 Task: Search one way flight ticket for 1 adult, 1 child, 1 infant in seat in premium economy from Manhattan: Manhattan Regional Airport to Evansville: Evansville Regional Airport on 5-3-2023. Choice of flights is United. Number of bags: 1 checked bag. Price is upto 96000. Outbound departure time preference is 20:00.
Action: Mouse moved to (291, 243)
Screenshot: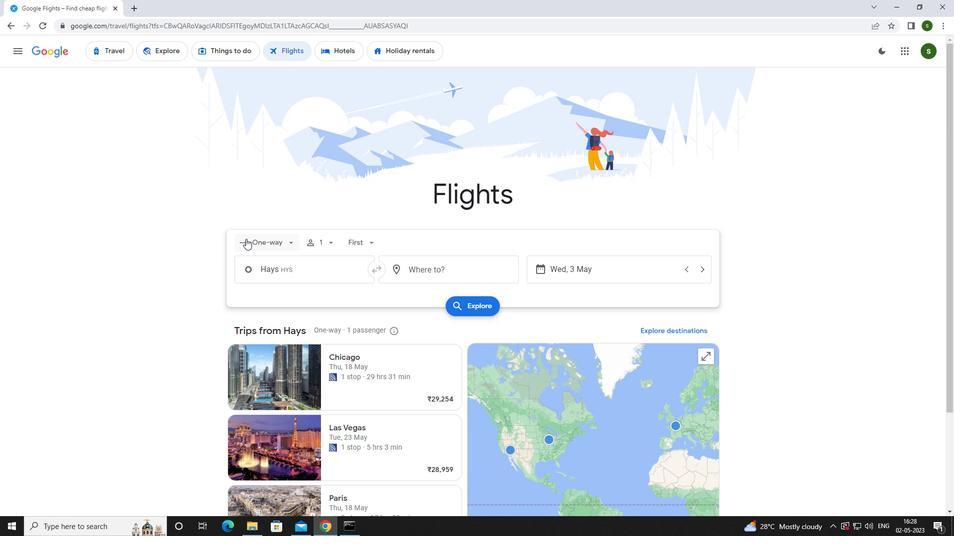 
Action: Mouse pressed left at (291, 243)
Screenshot: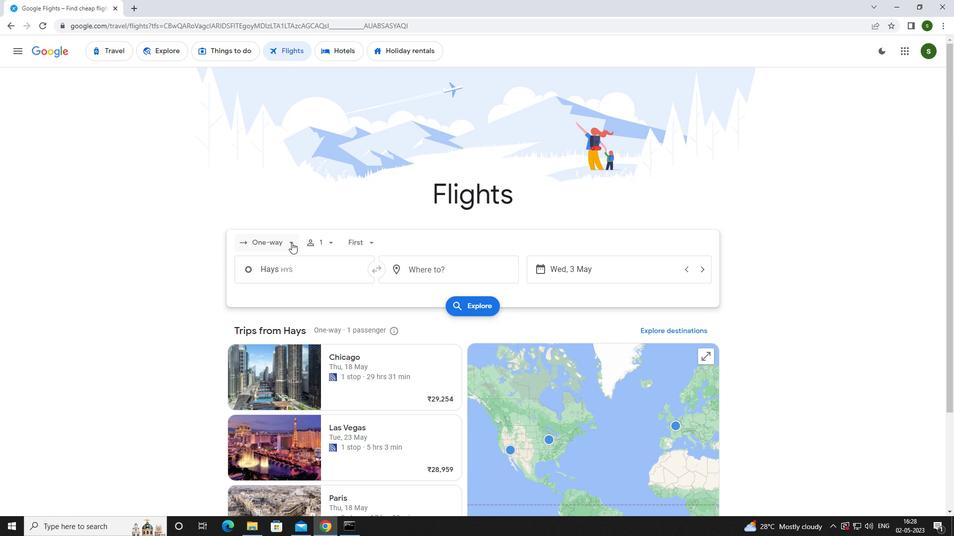 
Action: Mouse moved to (290, 288)
Screenshot: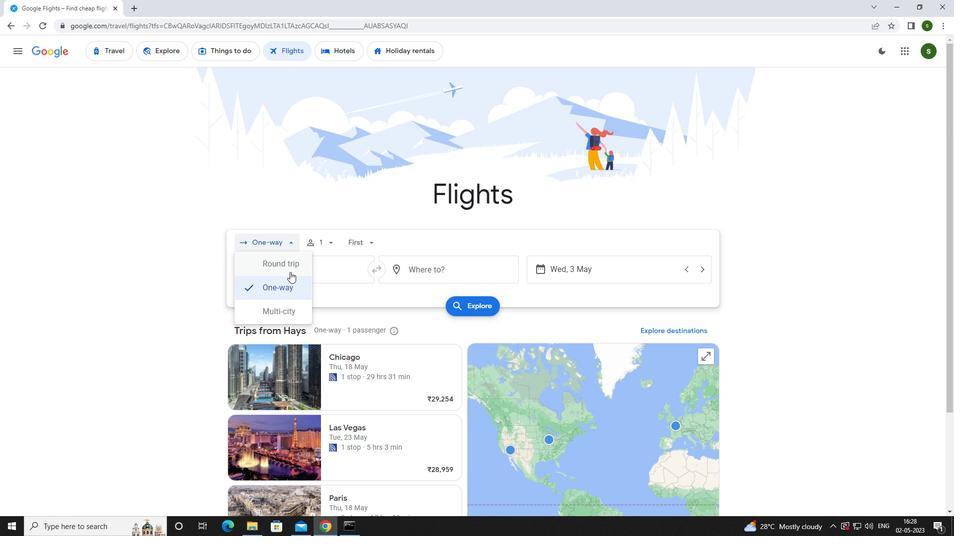 
Action: Mouse pressed left at (290, 288)
Screenshot: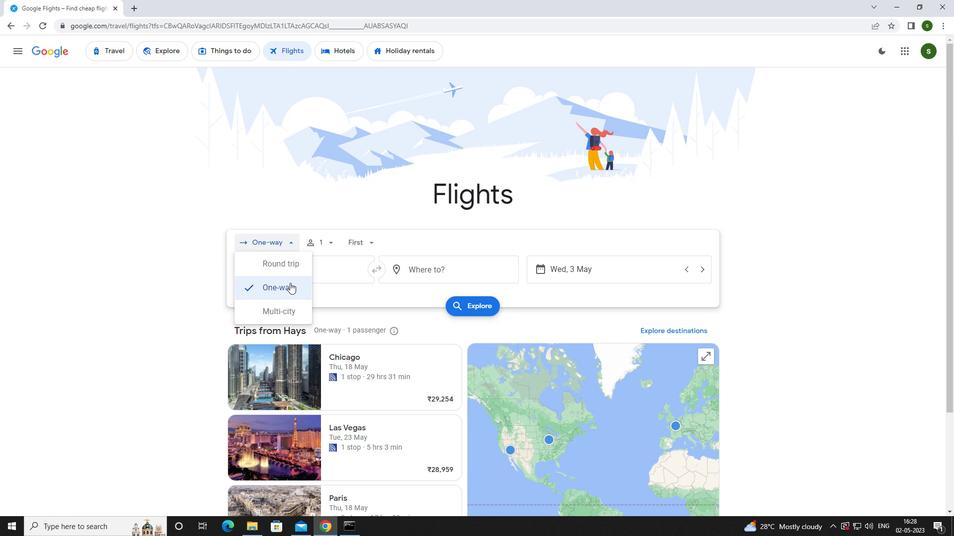 
Action: Mouse moved to (326, 241)
Screenshot: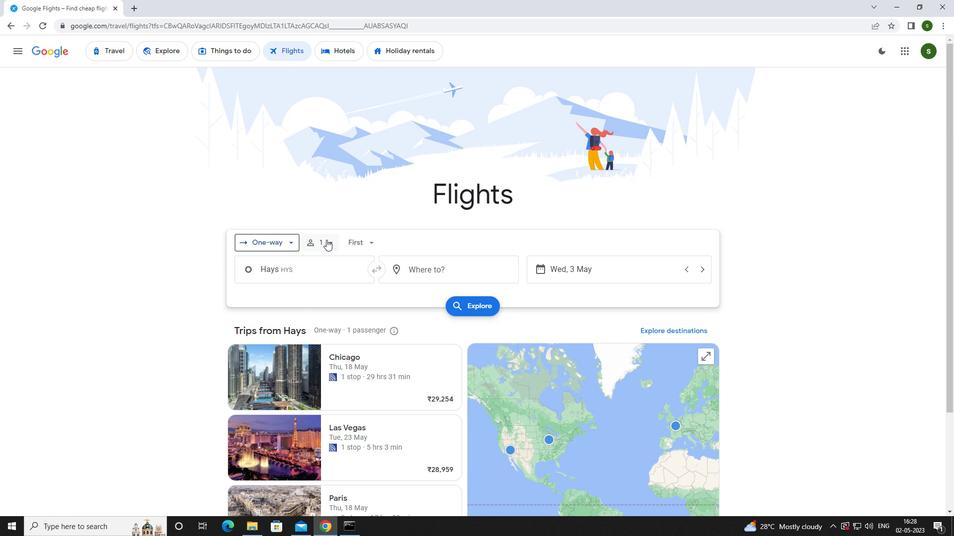 
Action: Mouse pressed left at (326, 241)
Screenshot: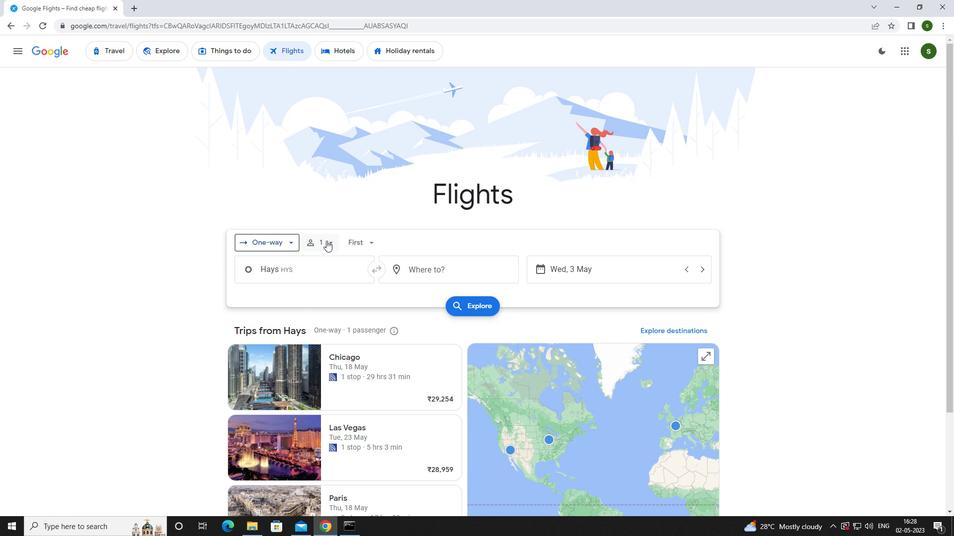 
Action: Mouse moved to (407, 294)
Screenshot: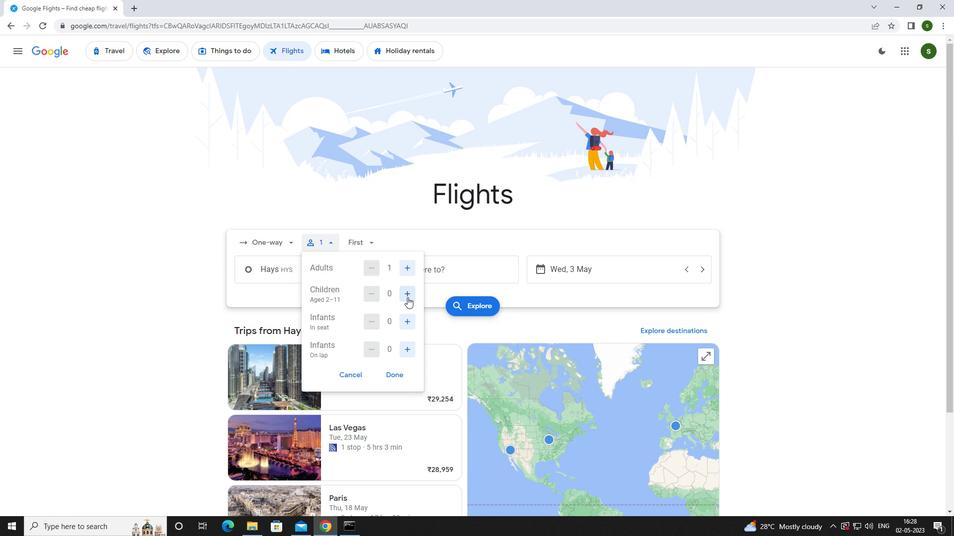 
Action: Mouse pressed left at (407, 294)
Screenshot: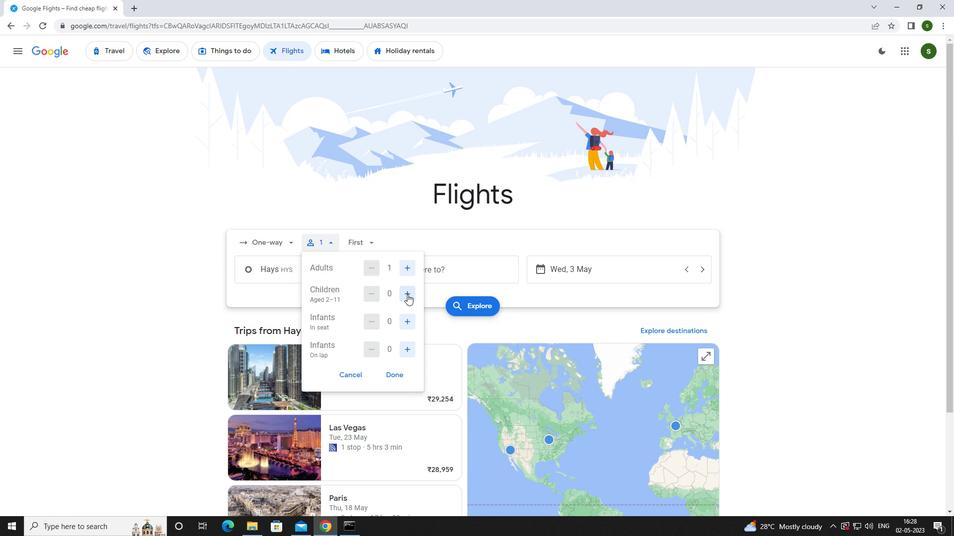 
Action: Mouse moved to (406, 318)
Screenshot: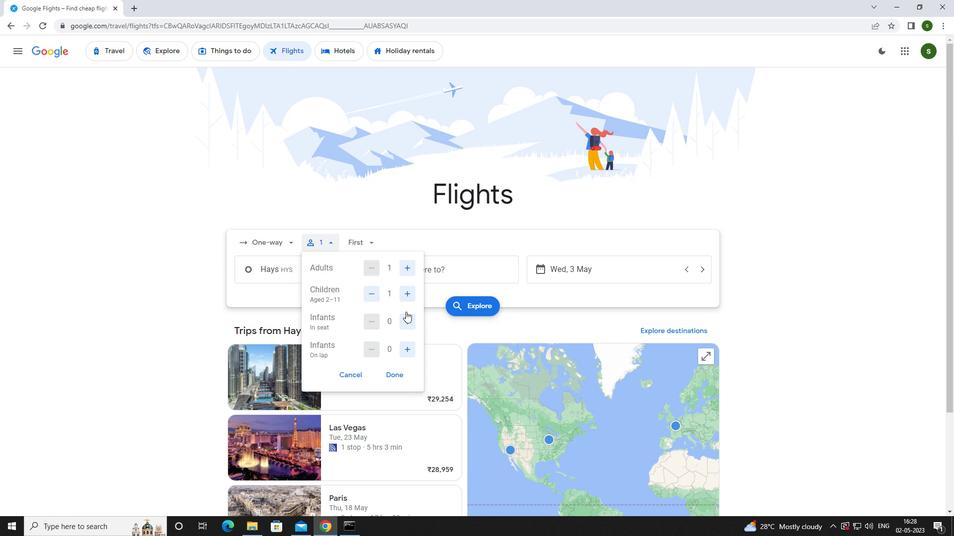 
Action: Mouse pressed left at (406, 318)
Screenshot: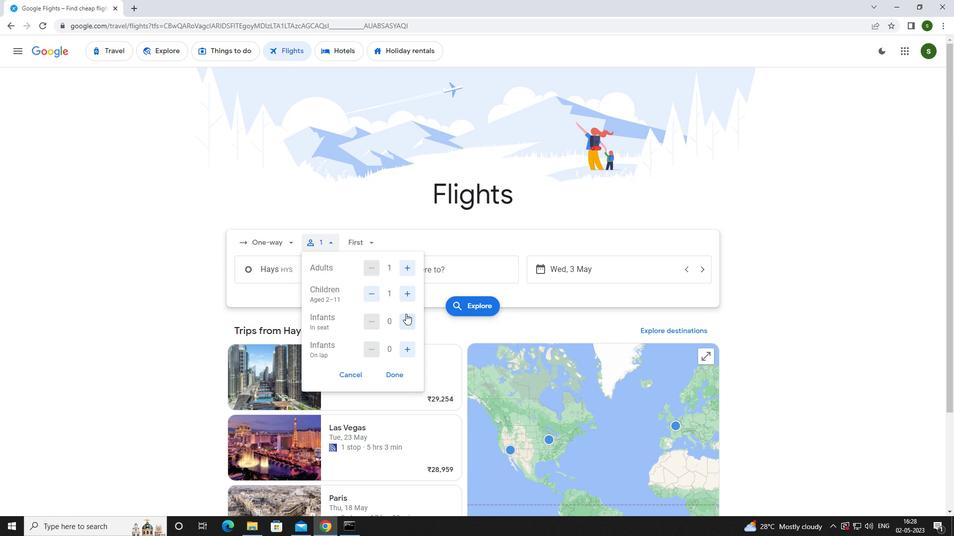 
Action: Mouse moved to (373, 244)
Screenshot: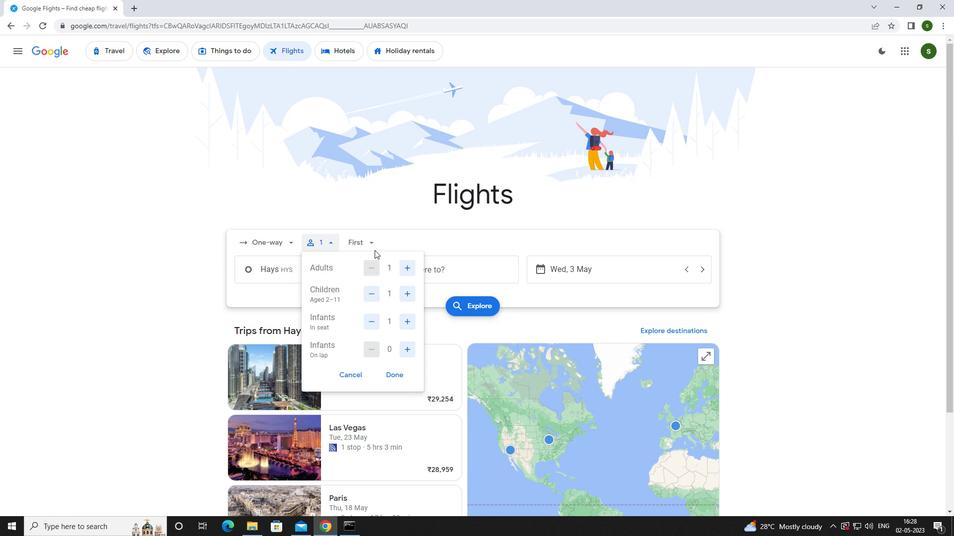 
Action: Mouse pressed left at (373, 244)
Screenshot: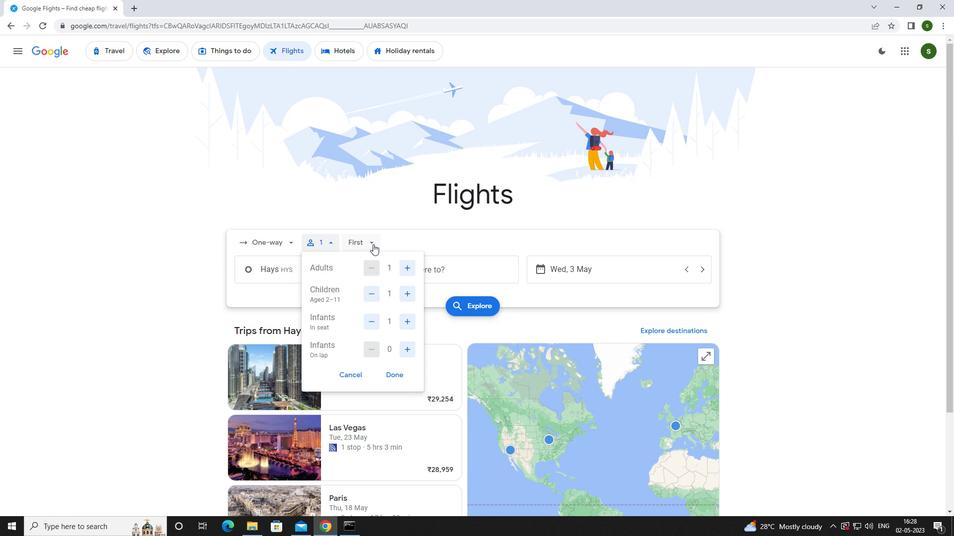 
Action: Mouse moved to (393, 286)
Screenshot: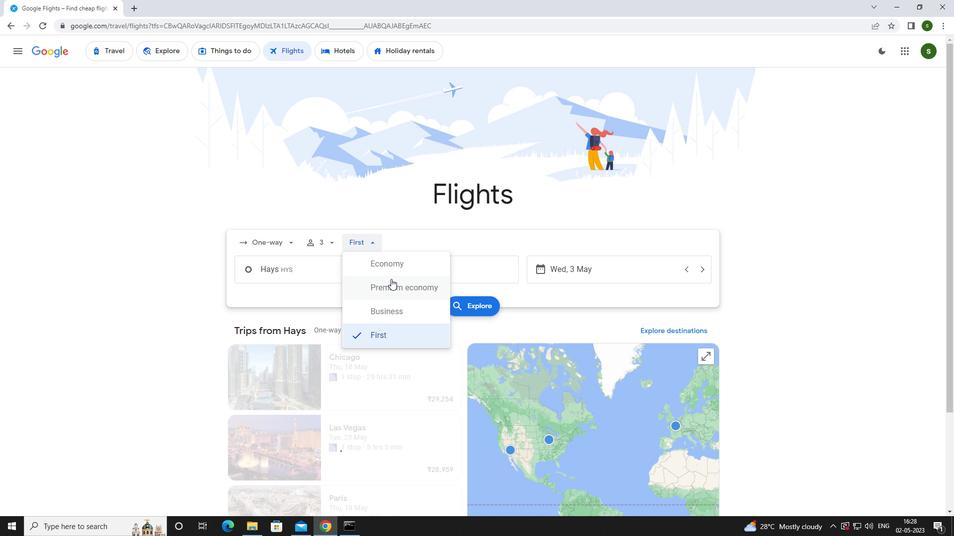 
Action: Mouse pressed left at (393, 286)
Screenshot: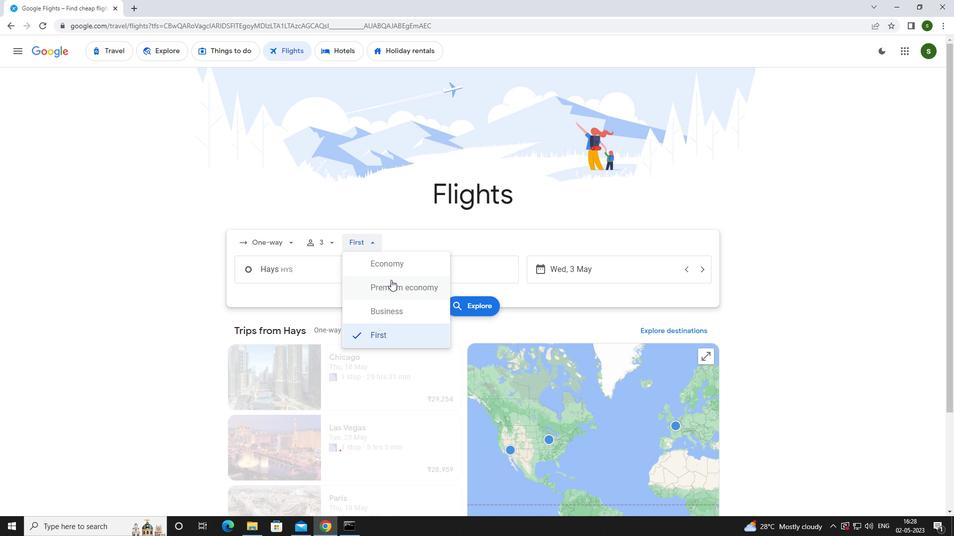 
Action: Mouse moved to (341, 268)
Screenshot: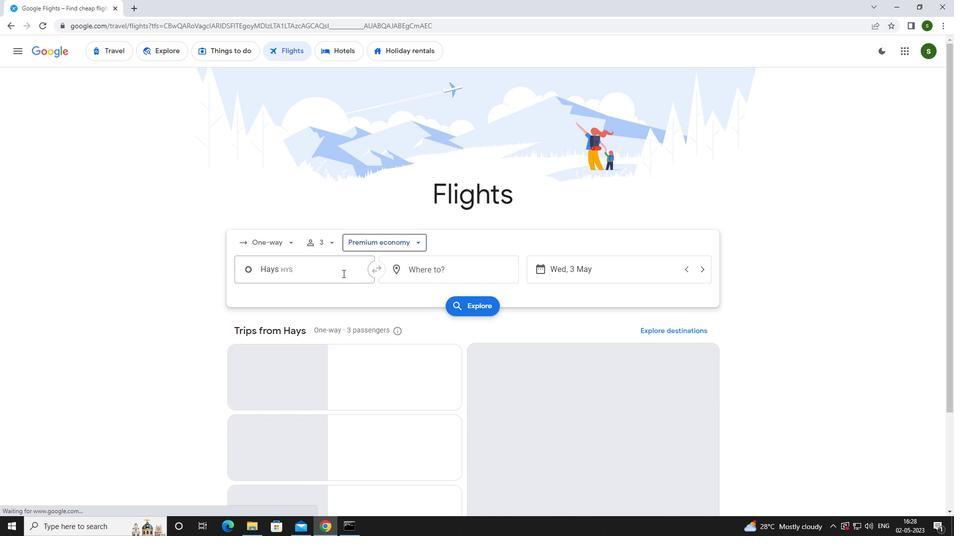 
Action: Mouse pressed left at (341, 268)
Screenshot: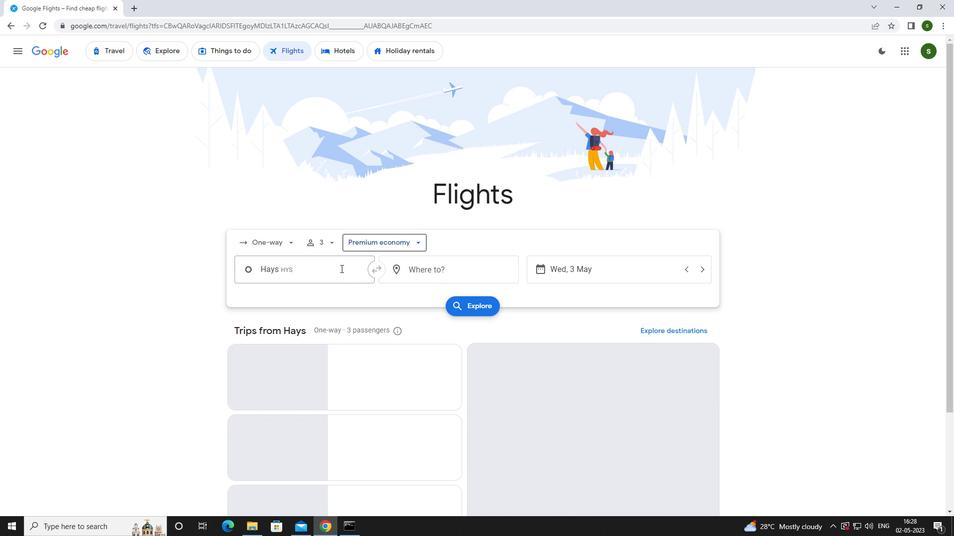 
Action: Mouse moved to (326, 268)
Screenshot: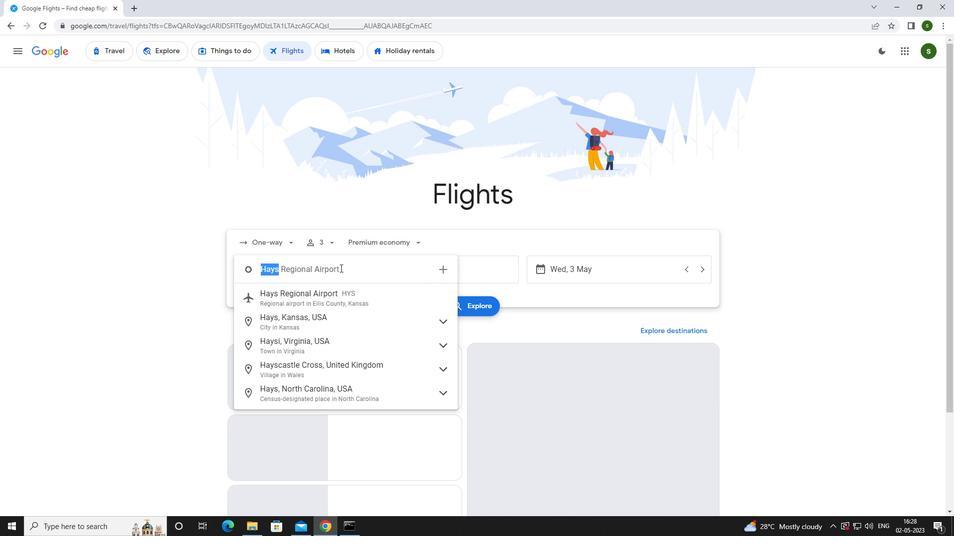 
Action: Key pressed <Key.caps_lock>m<Key.caps_lock>anhatt
Screenshot: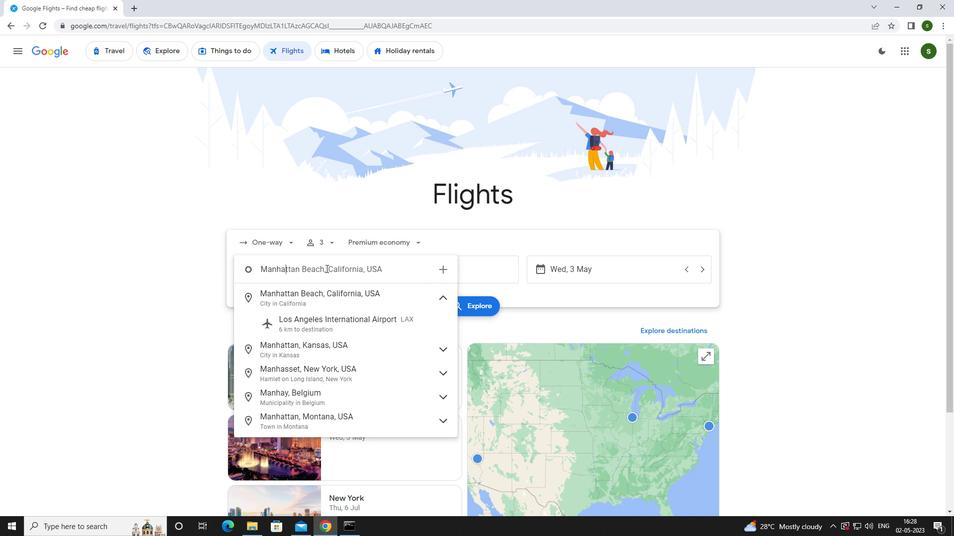 
Action: Mouse moved to (308, 273)
Screenshot: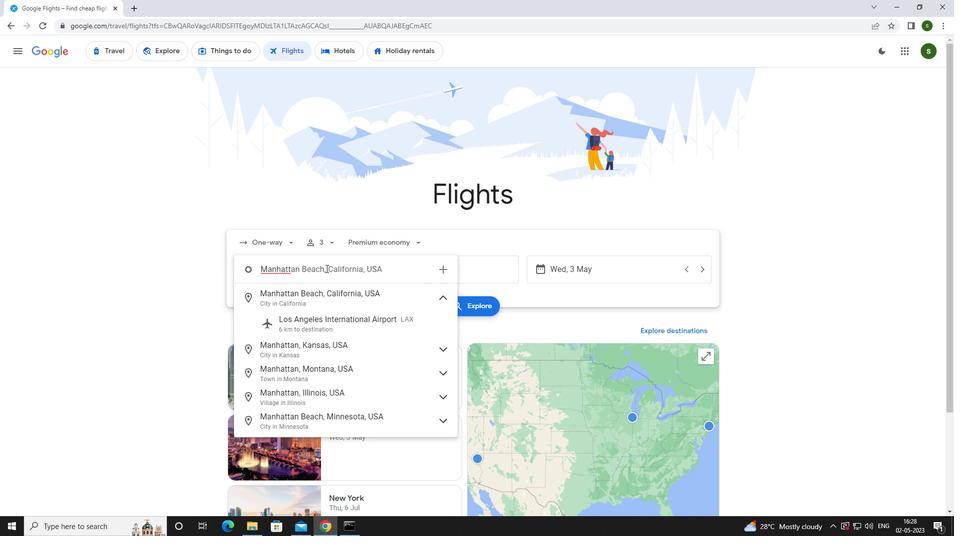 
Action: Key pressed an<Key.space><Key.caps_lock>r<Key.caps_lock>
Screenshot: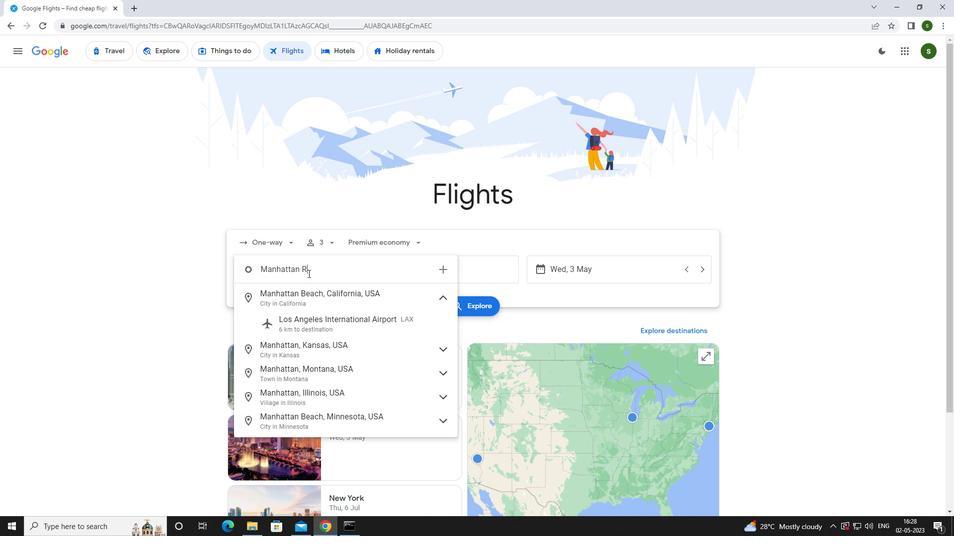 
Action: Mouse moved to (306, 297)
Screenshot: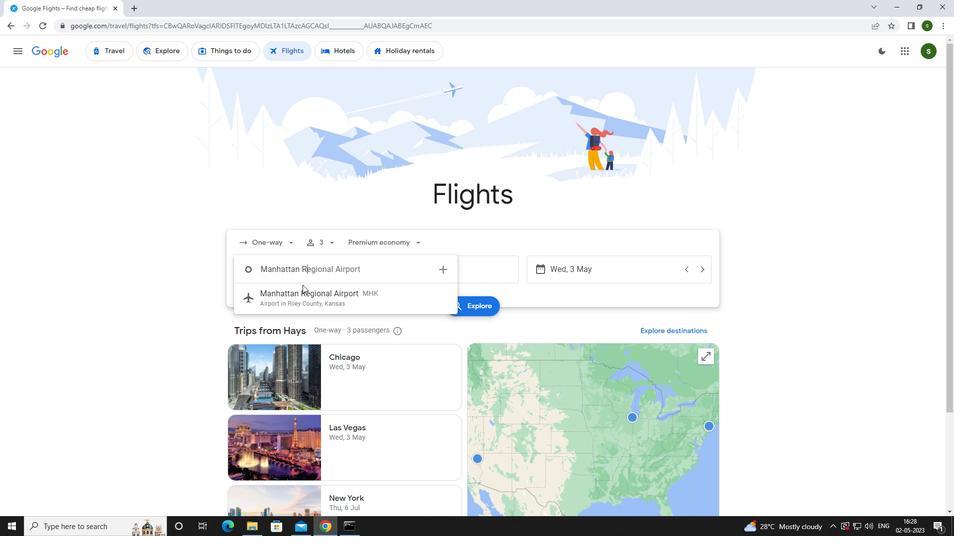 
Action: Mouse pressed left at (306, 297)
Screenshot: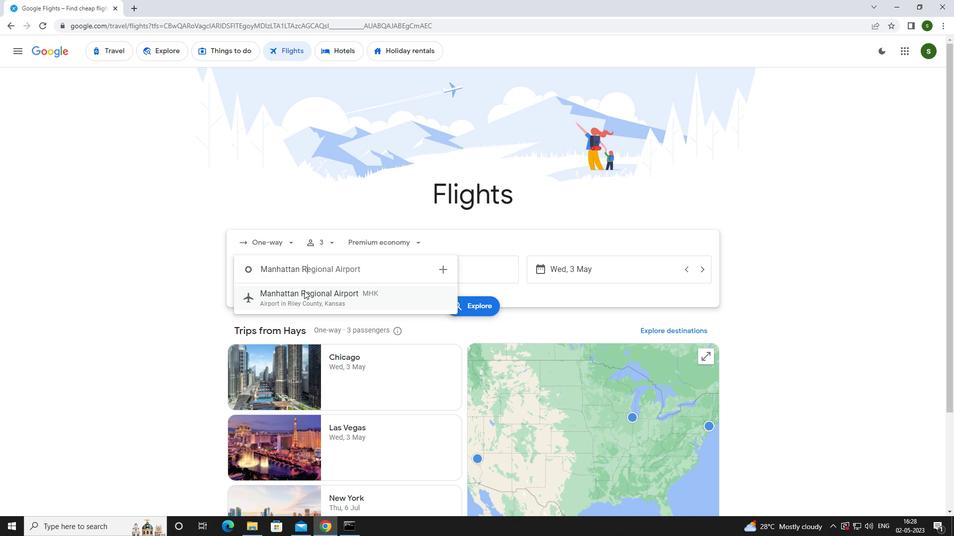 
Action: Mouse moved to (426, 273)
Screenshot: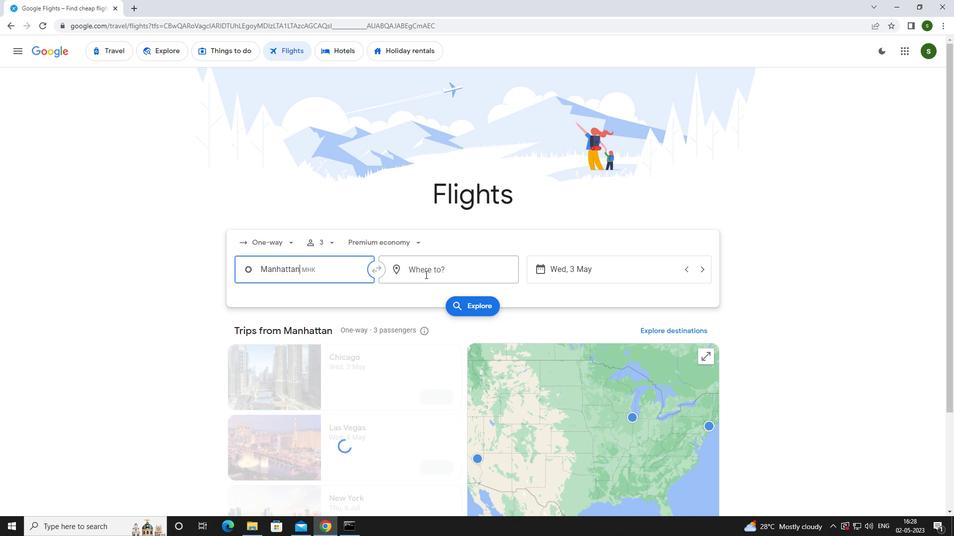 
Action: Mouse pressed left at (426, 273)
Screenshot: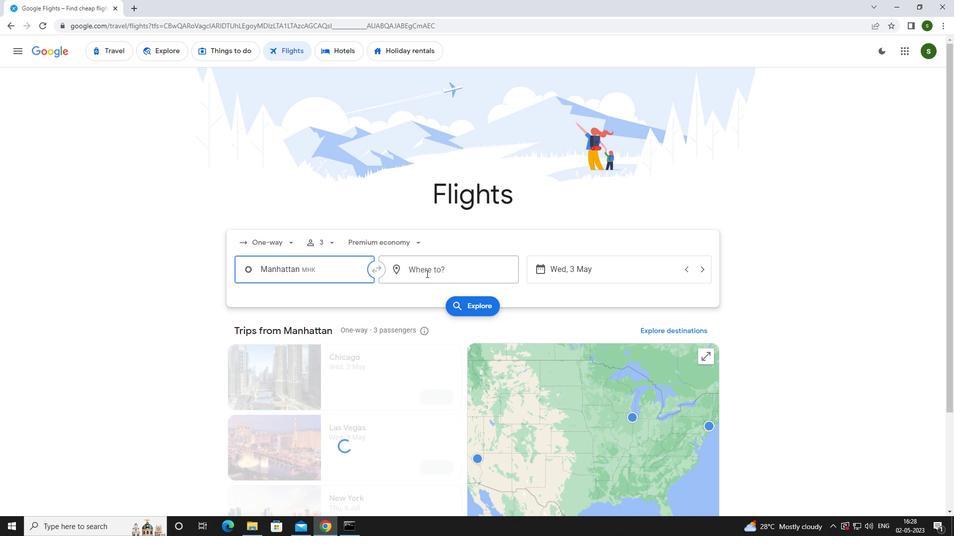 
Action: Mouse moved to (355, 289)
Screenshot: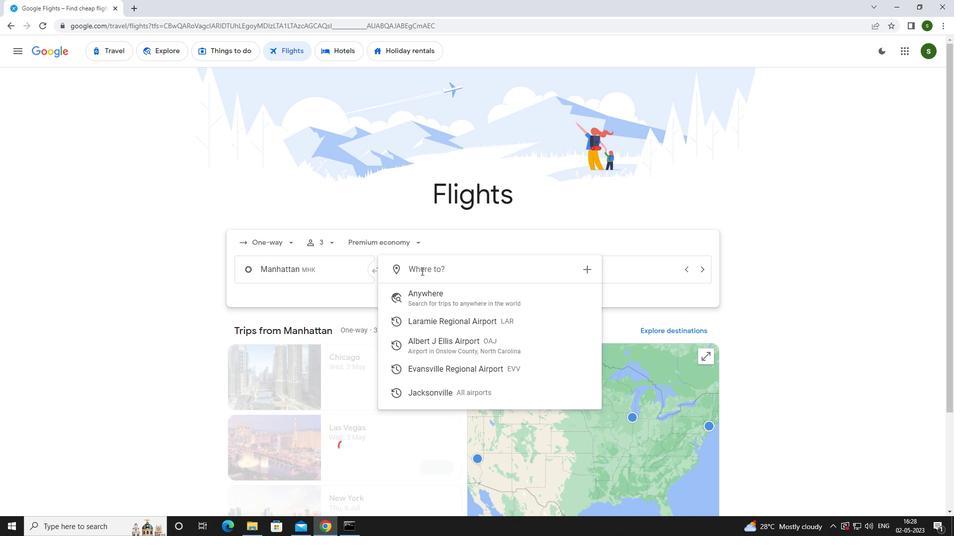 
Action: Key pressed <Key.caps_lock>
Screenshot: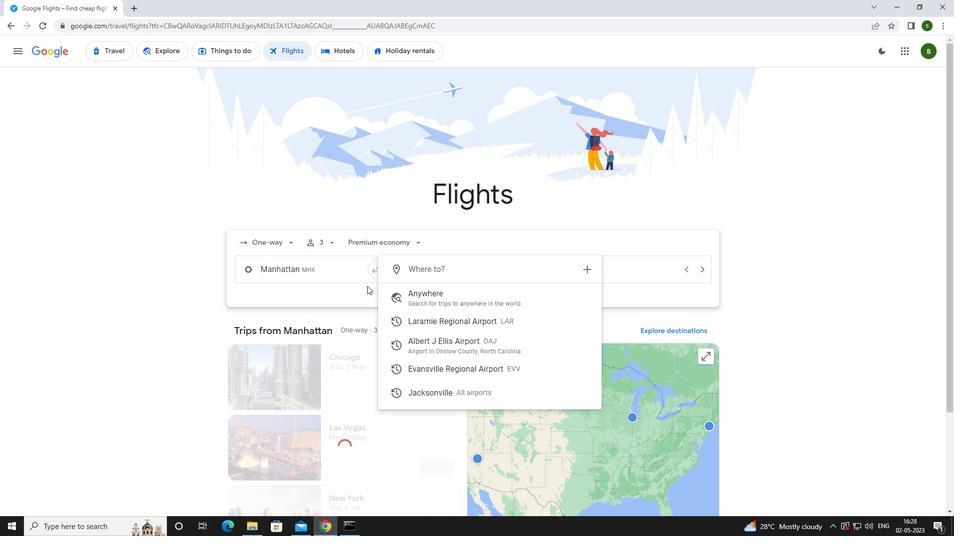 
Action: Mouse moved to (355, 289)
Screenshot: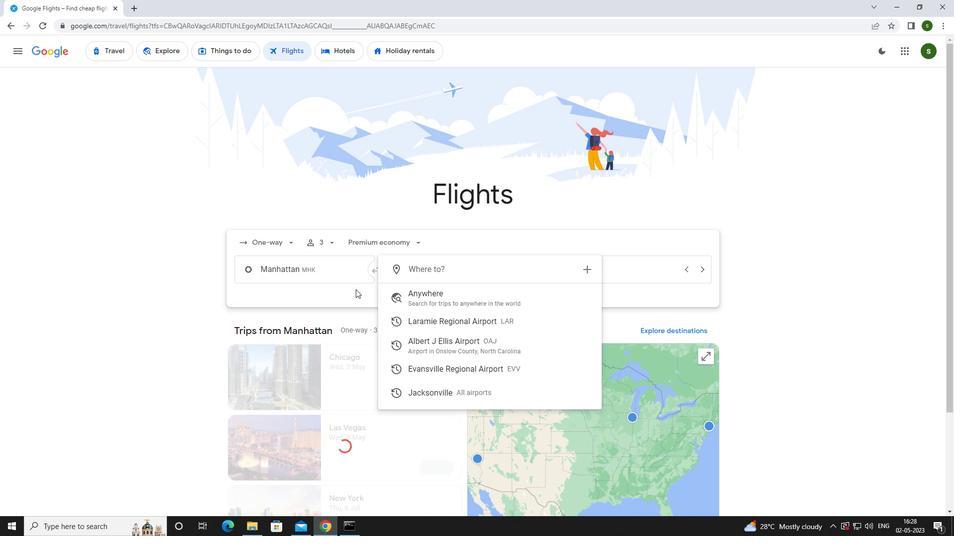 
Action: Key pressed e<Key.caps_lock>vansvi
Screenshot: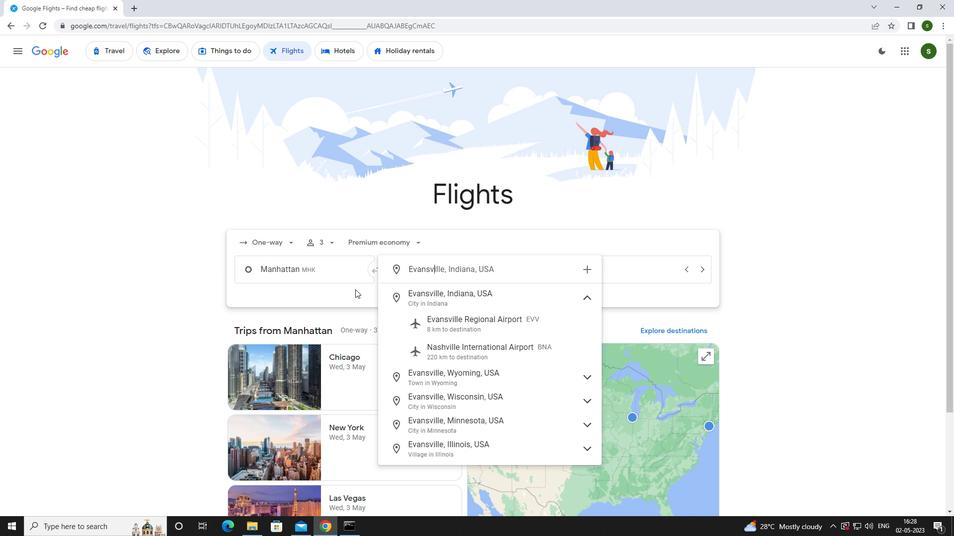 
Action: Mouse moved to (479, 325)
Screenshot: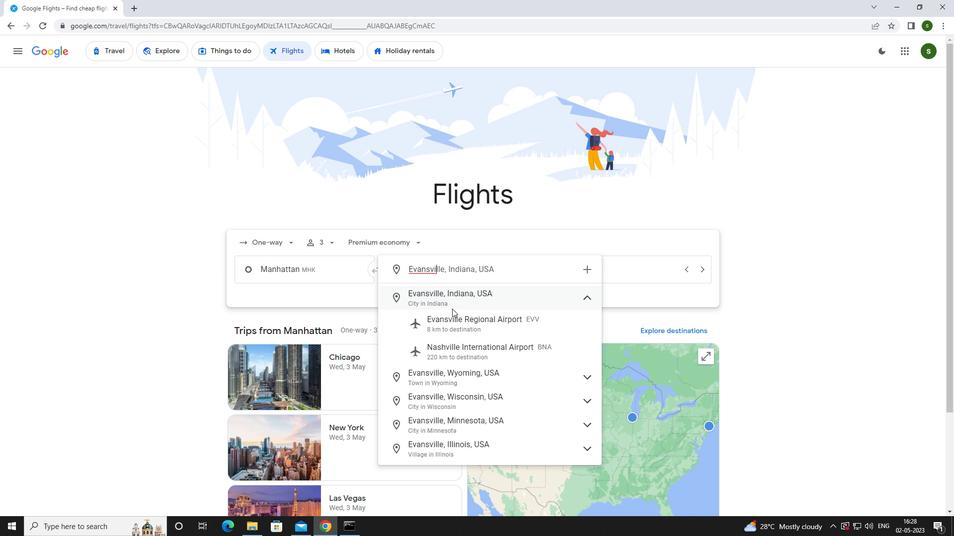 
Action: Mouse pressed left at (479, 325)
Screenshot: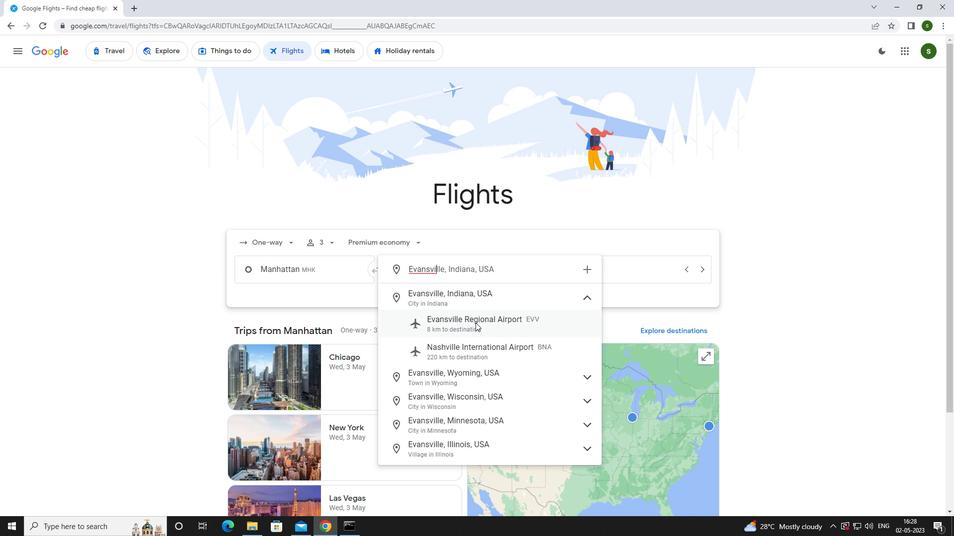 
Action: Mouse moved to (608, 267)
Screenshot: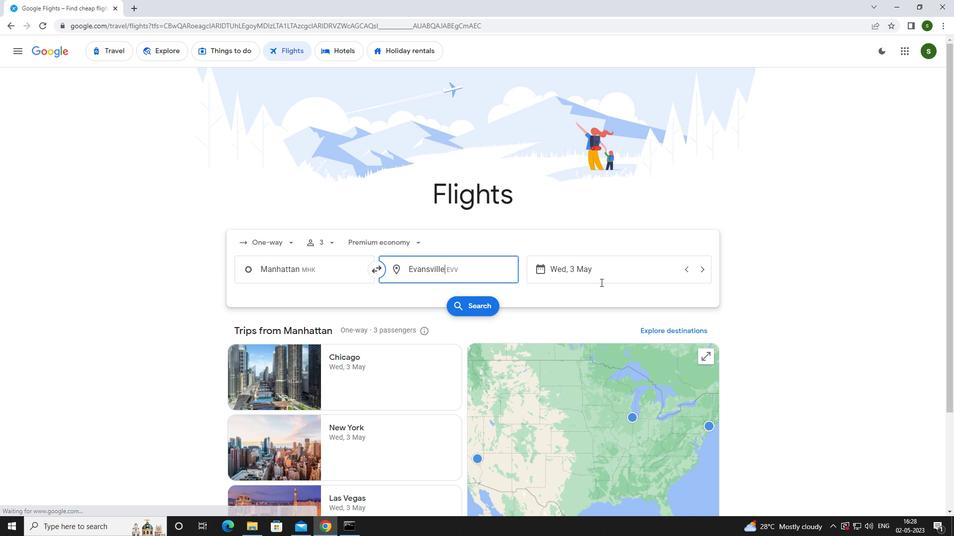 
Action: Mouse pressed left at (608, 267)
Screenshot: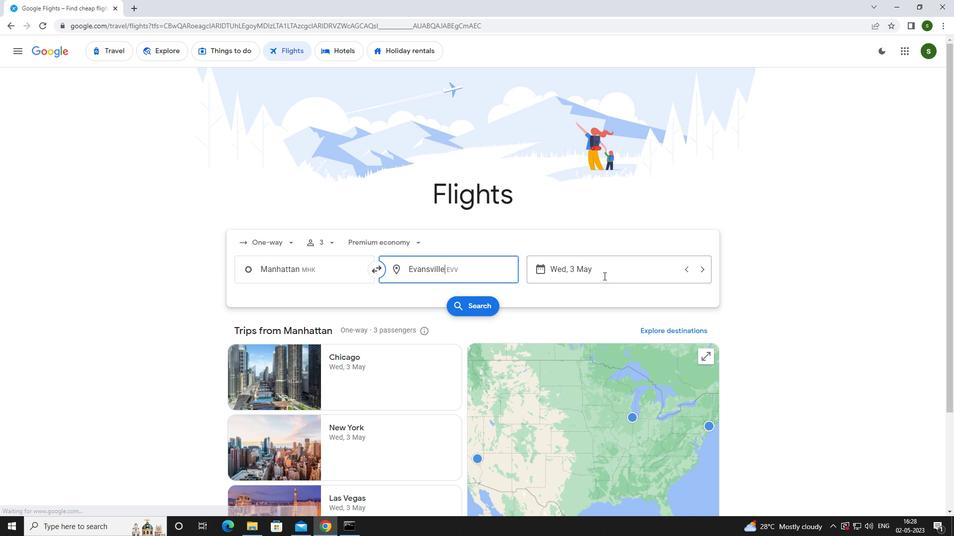 
Action: Mouse moved to (435, 336)
Screenshot: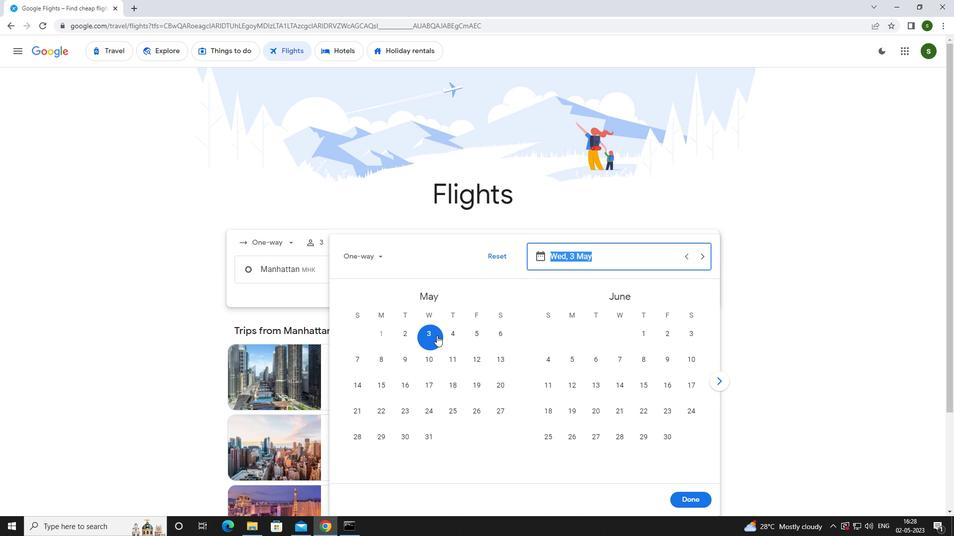 
Action: Mouse pressed left at (435, 336)
Screenshot: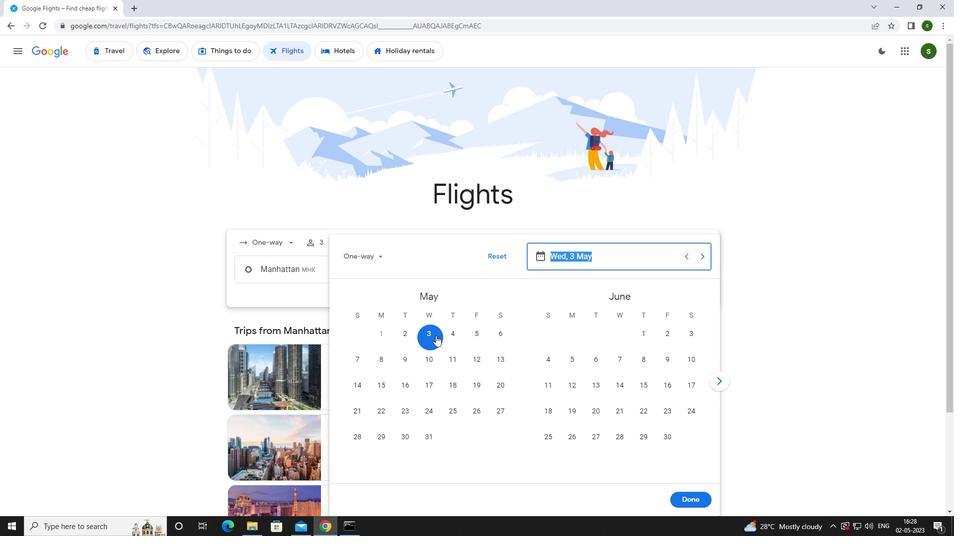 
Action: Mouse moved to (693, 503)
Screenshot: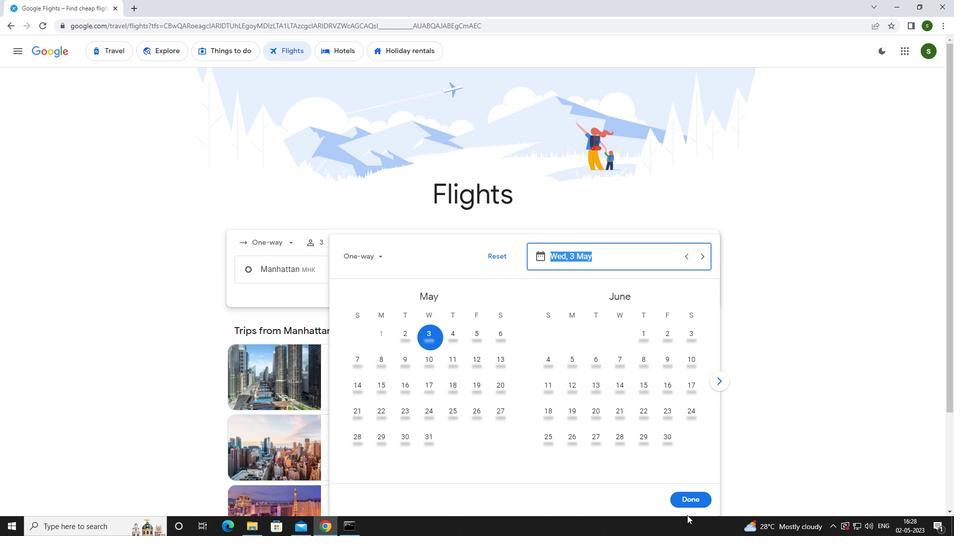 
Action: Mouse pressed left at (693, 503)
Screenshot: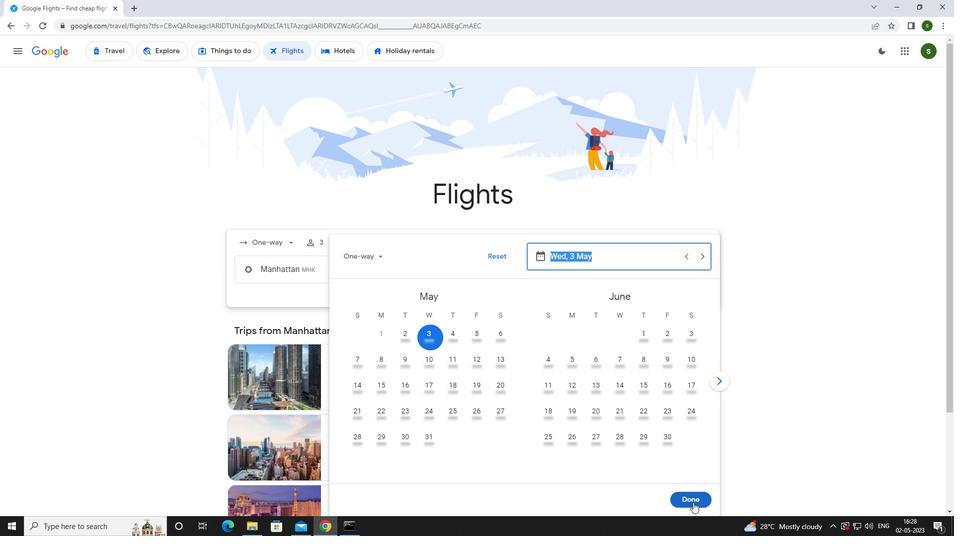 
Action: Mouse moved to (481, 304)
Screenshot: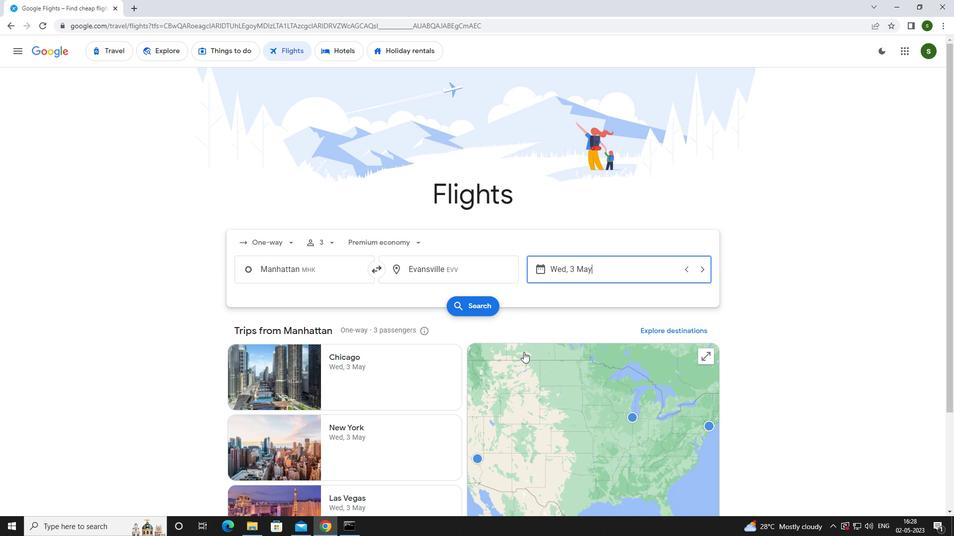 
Action: Mouse pressed left at (481, 304)
Screenshot: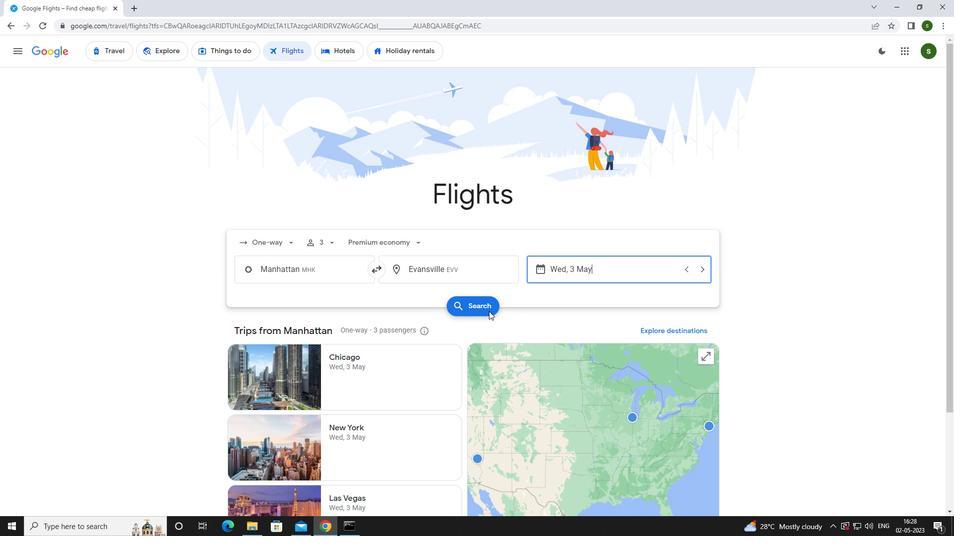 
Action: Mouse moved to (240, 140)
Screenshot: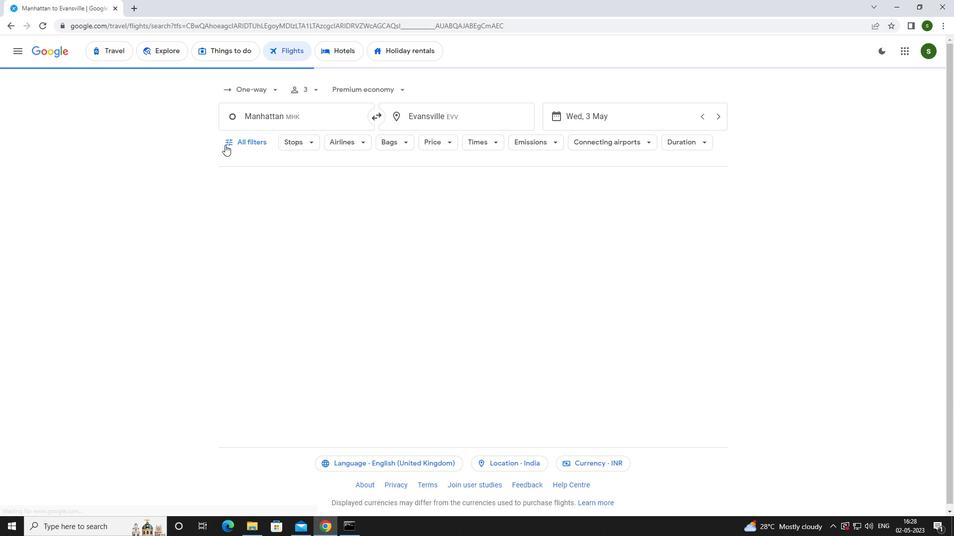 
Action: Mouse pressed left at (240, 140)
Screenshot: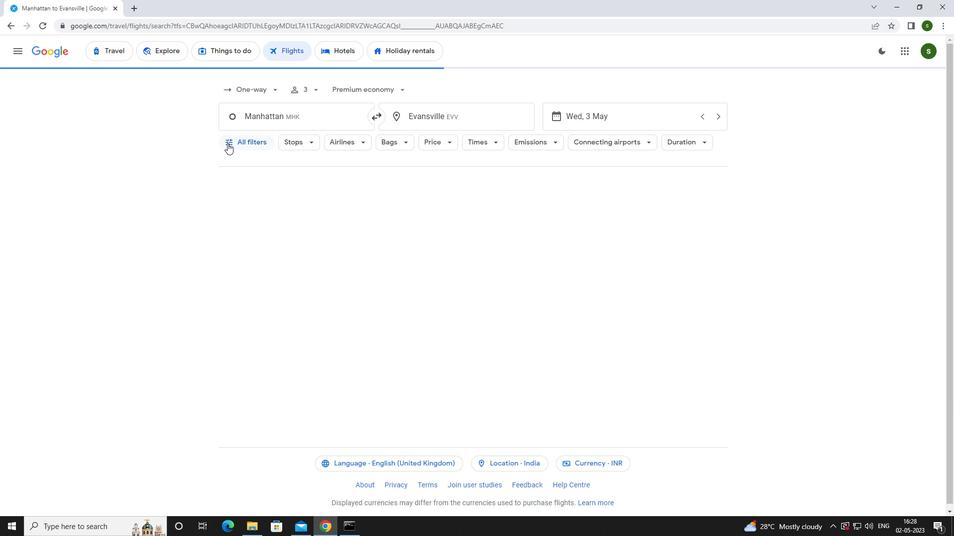 
Action: Mouse moved to (373, 356)
Screenshot: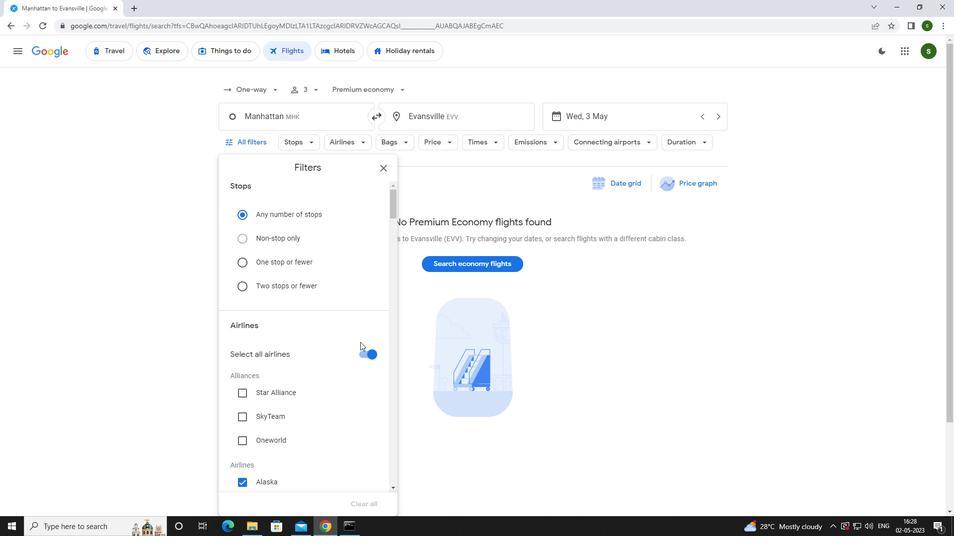 
Action: Mouse pressed left at (373, 356)
Screenshot: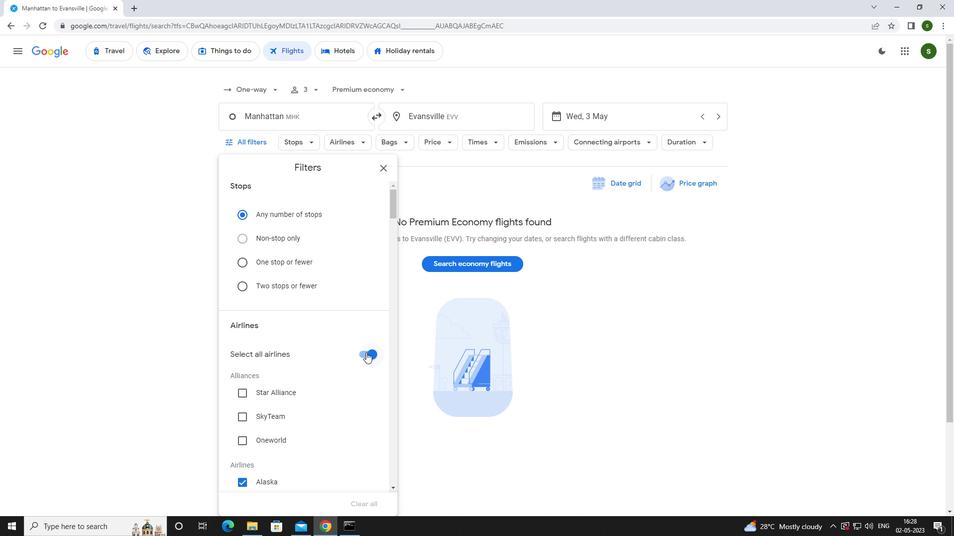 
Action: Mouse moved to (335, 329)
Screenshot: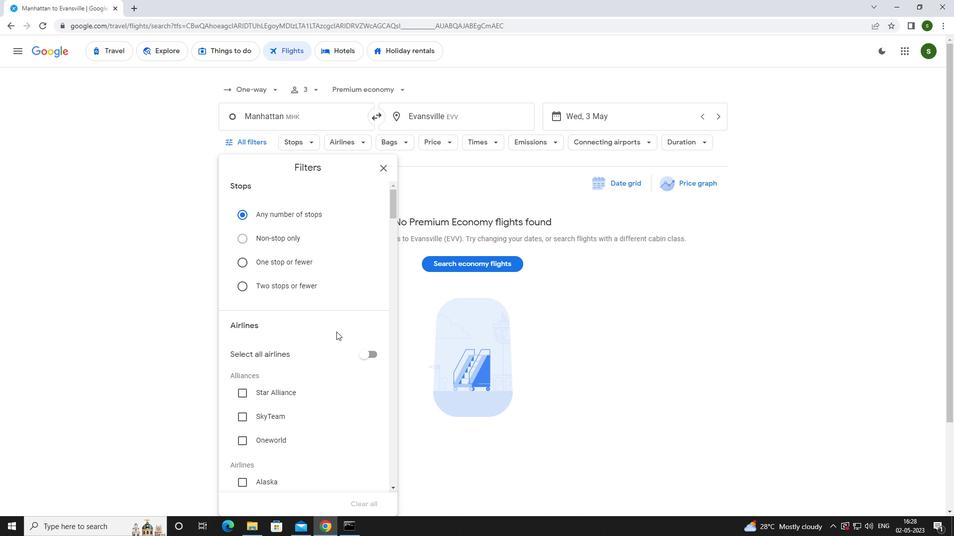 
Action: Mouse scrolled (335, 329) with delta (0, 0)
Screenshot: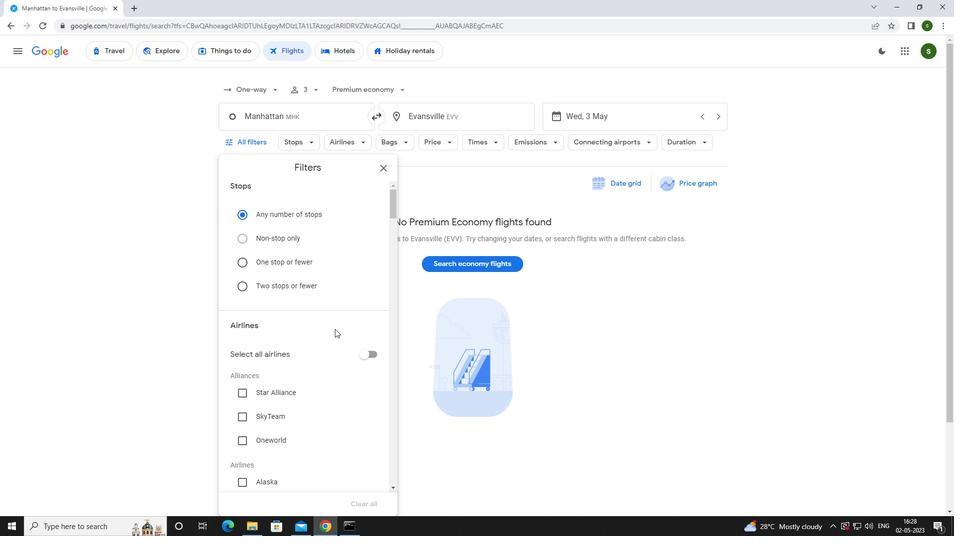 
Action: Mouse scrolled (335, 329) with delta (0, 0)
Screenshot: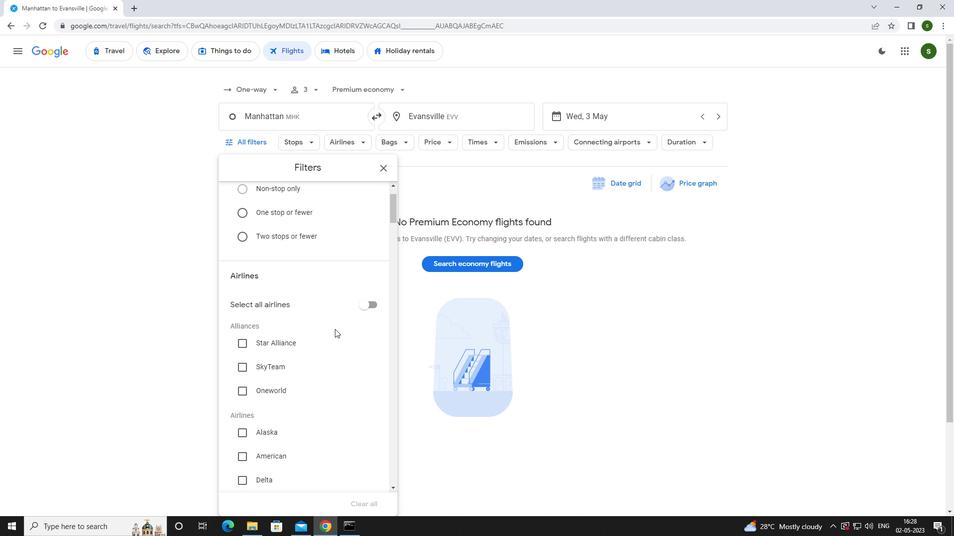 
Action: Mouse scrolled (335, 329) with delta (0, 0)
Screenshot: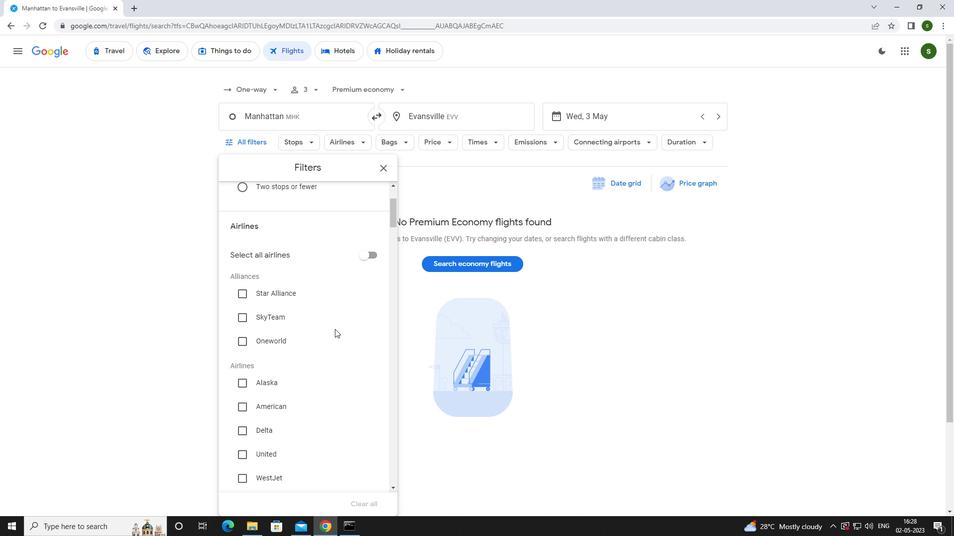 
Action: Mouse scrolled (335, 329) with delta (0, 0)
Screenshot: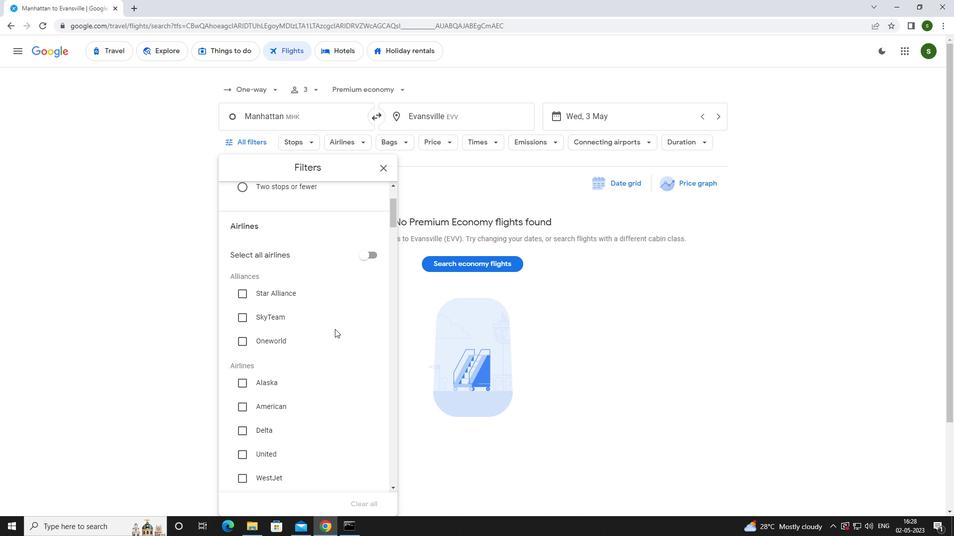 
Action: Mouse moved to (258, 349)
Screenshot: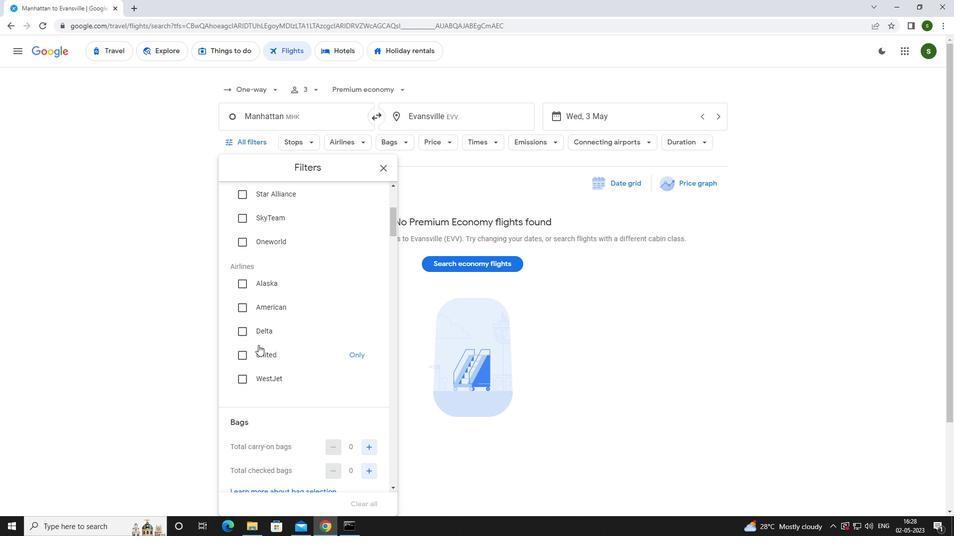 
Action: Mouse pressed left at (258, 349)
Screenshot: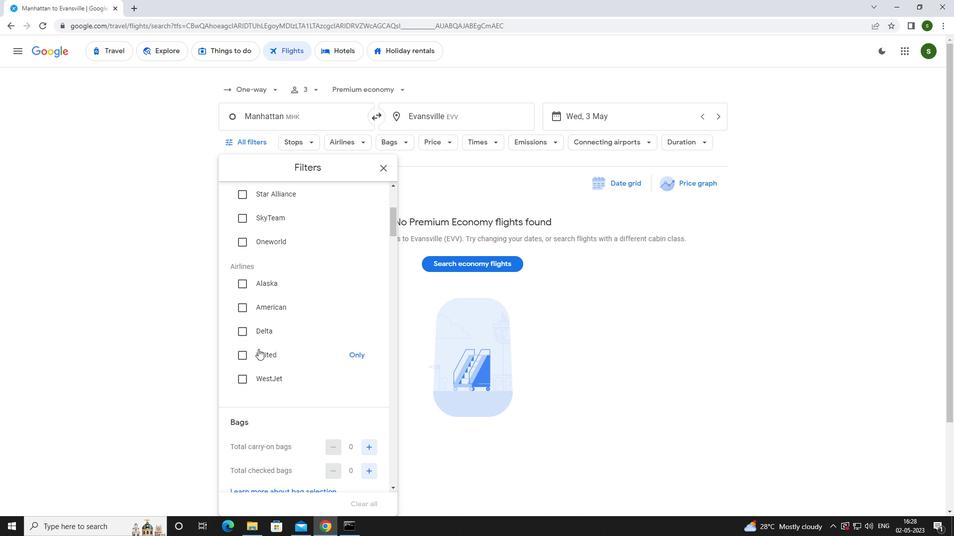 
Action: Mouse scrolled (258, 349) with delta (0, 0)
Screenshot: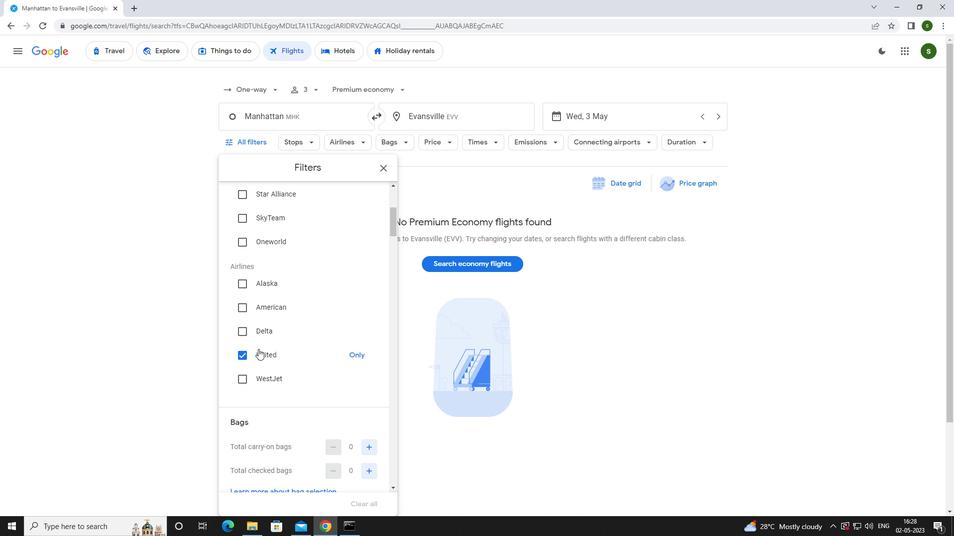 
Action: Mouse scrolled (258, 349) with delta (0, 0)
Screenshot: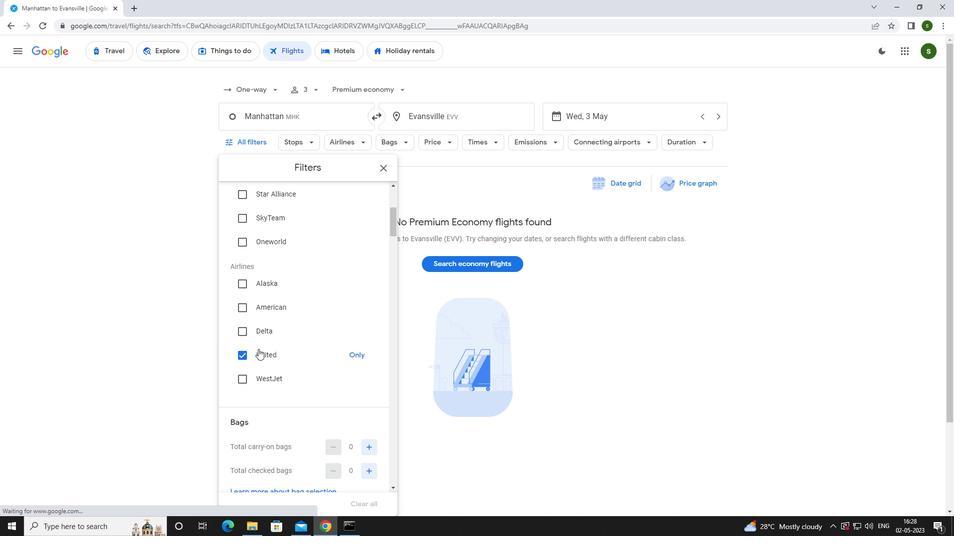 
Action: Mouse moved to (367, 376)
Screenshot: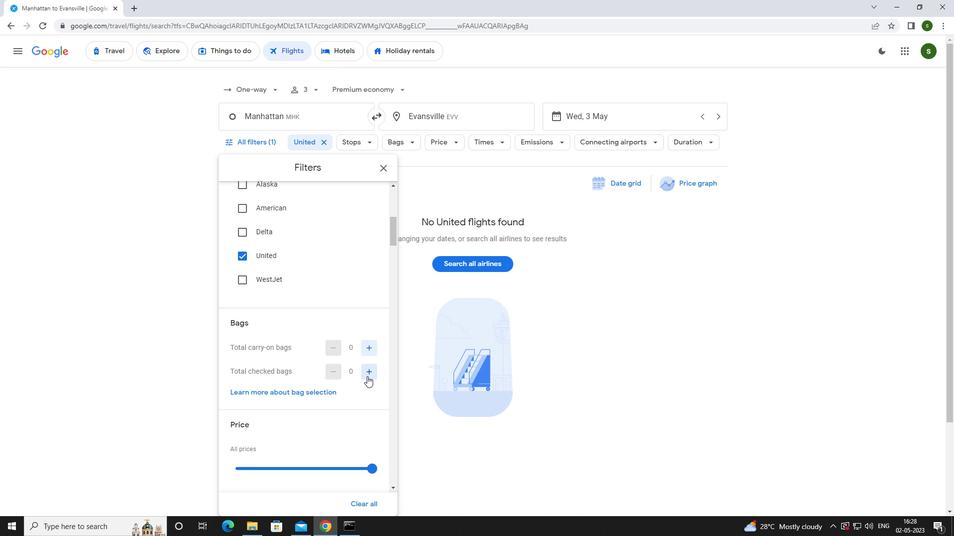 
Action: Mouse pressed left at (367, 376)
Screenshot: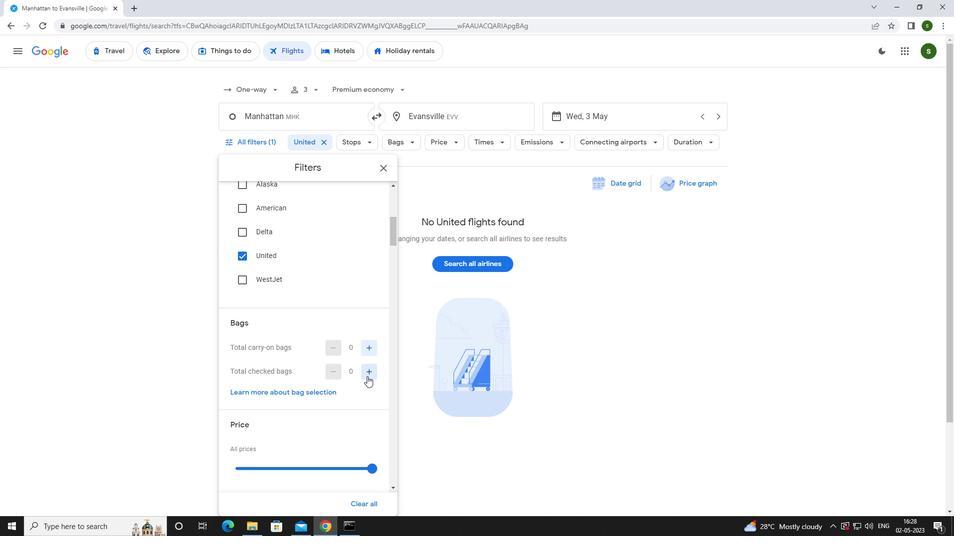 
Action: Mouse moved to (373, 465)
Screenshot: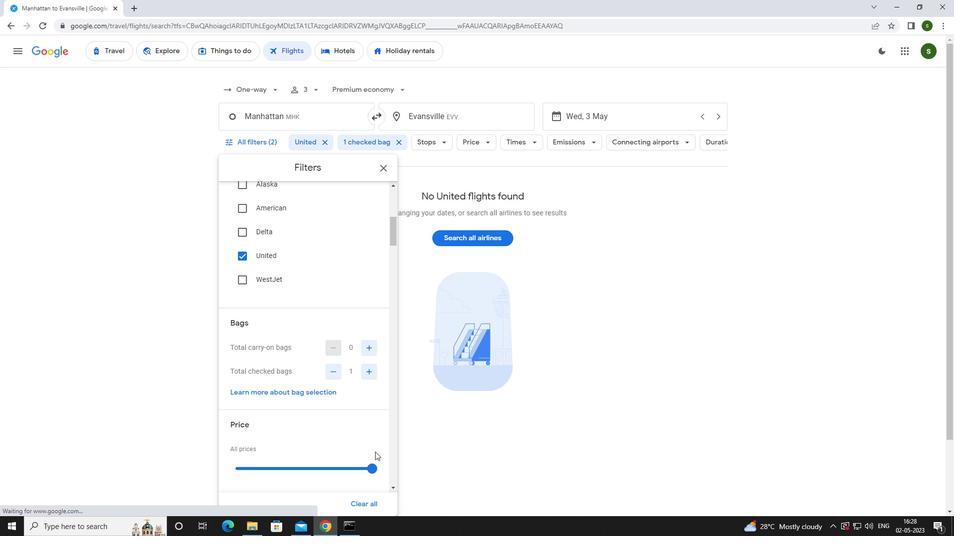 
Action: Mouse pressed left at (373, 465)
Screenshot: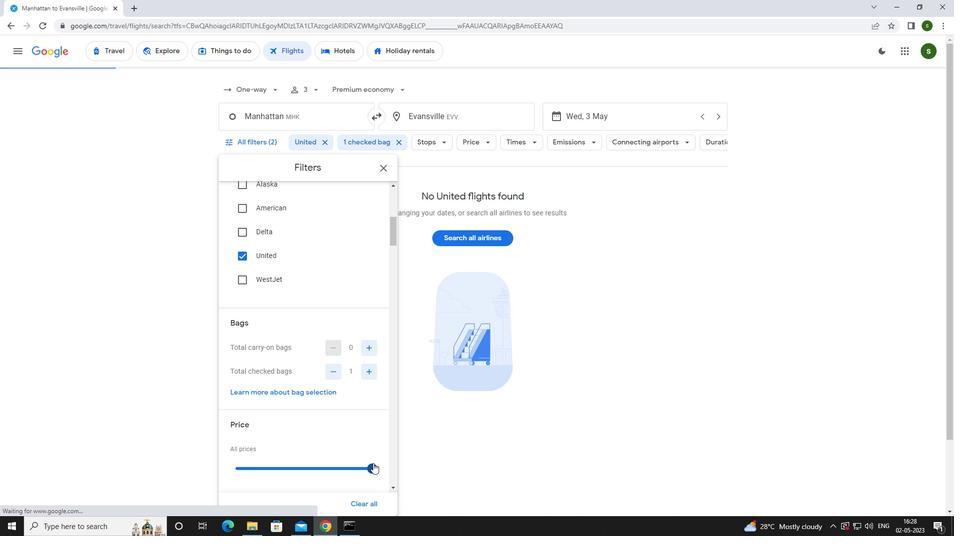 
Action: Mouse moved to (372, 464)
Screenshot: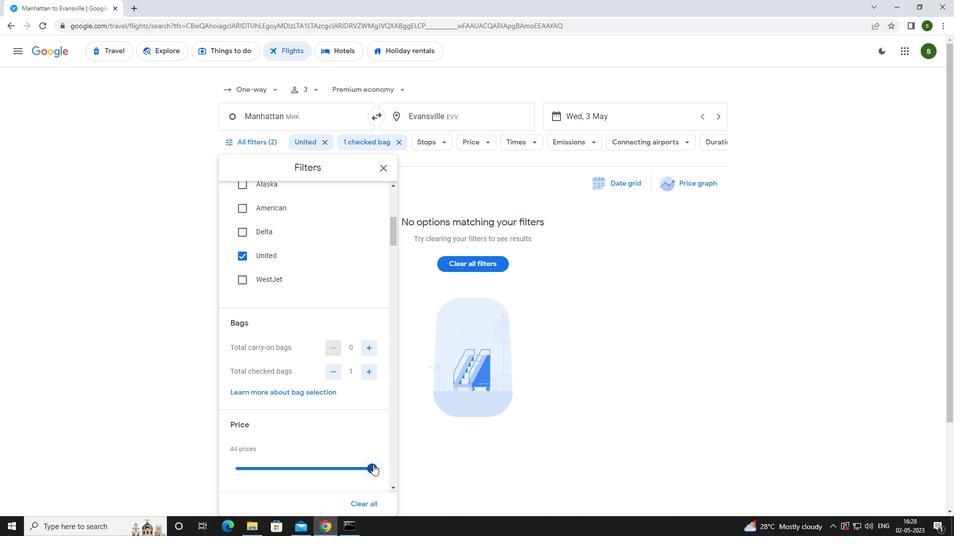 
Action: Mouse scrolled (372, 464) with delta (0, 0)
Screenshot: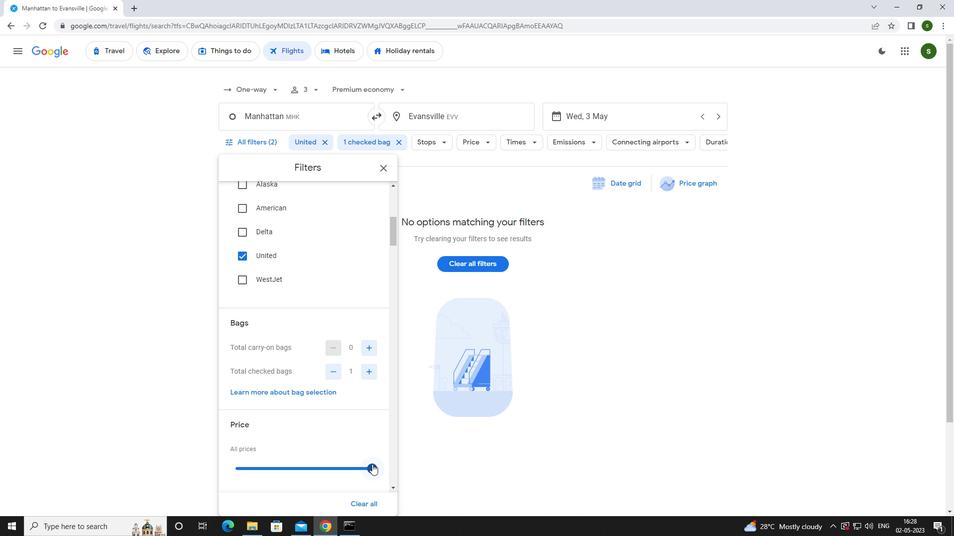 
Action: Mouse moved to (314, 441)
Screenshot: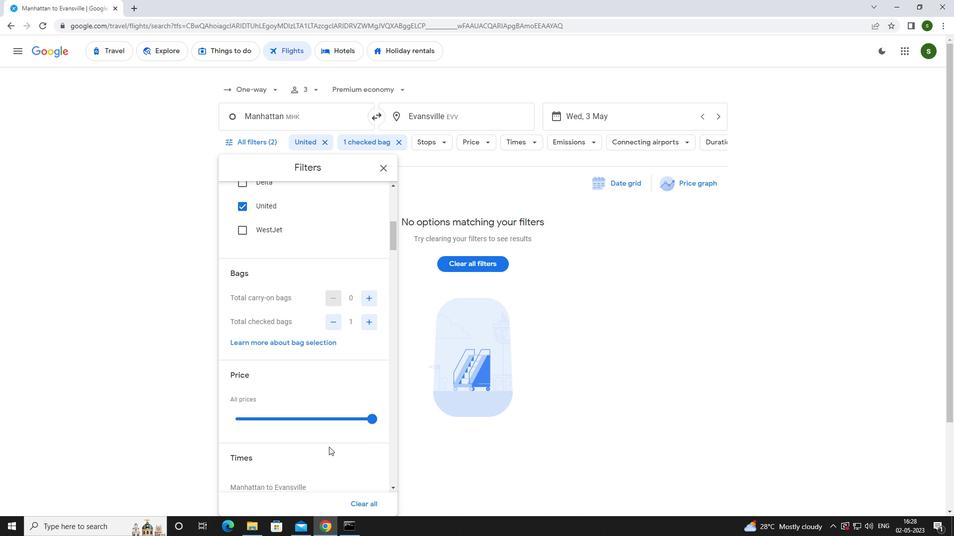 
Action: Mouse scrolled (314, 441) with delta (0, 0)
Screenshot: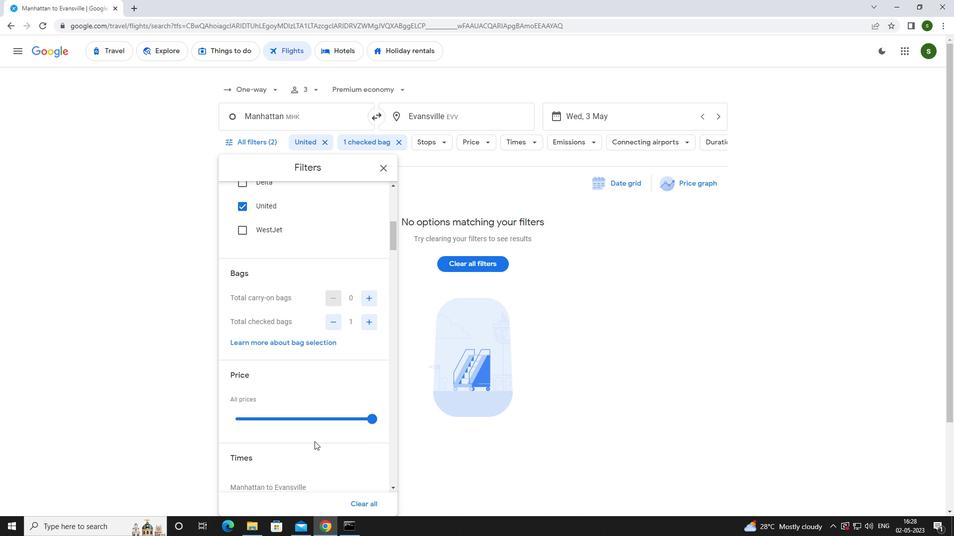 
Action: Mouse scrolled (314, 441) with delta (0, 0)
Screenshot: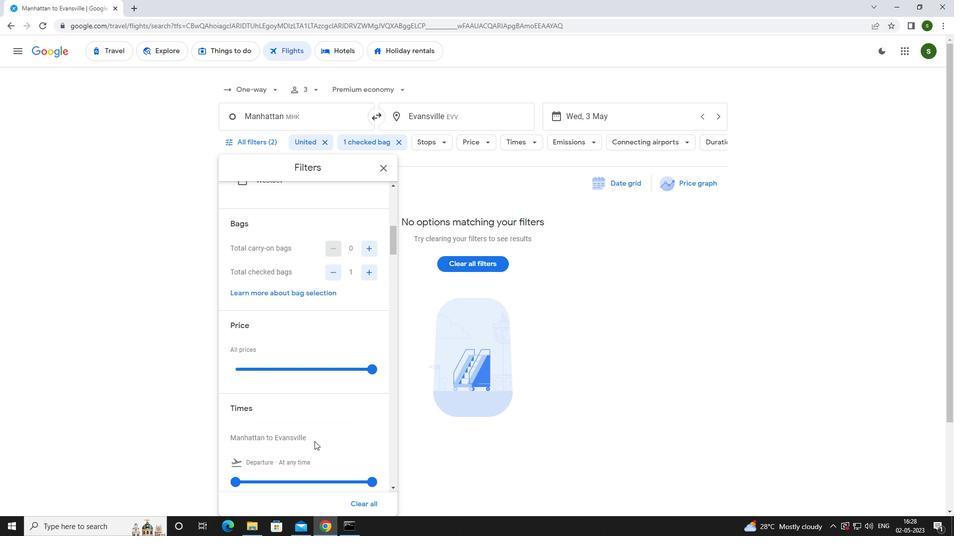 
Action: Mouse moved to (239, 433)
Screenshot: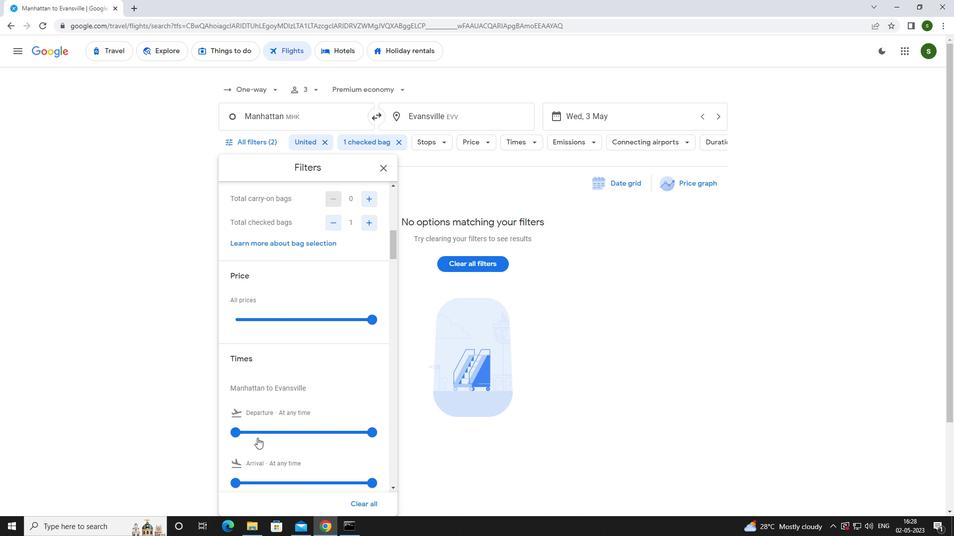 
Action: Mouse pressed left at (239, 433)
Screenshot: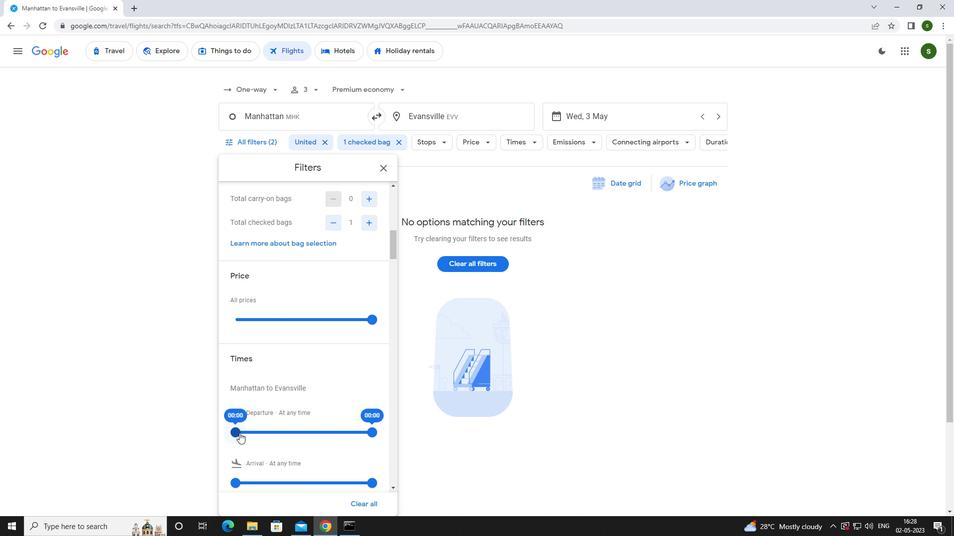 
Action: Mouse moved to (590, 409)
Screenshot: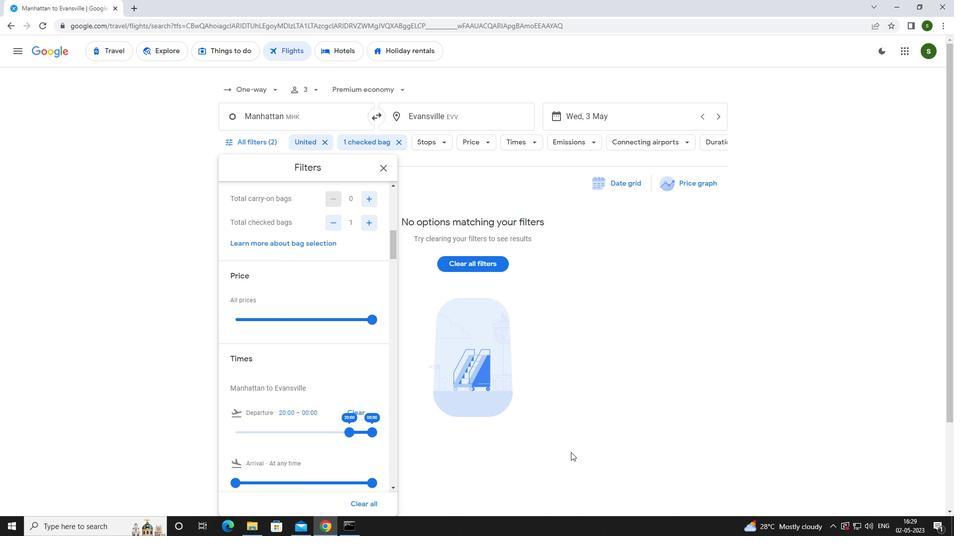 
Action: Mouse pressed left at (590, 409)
Screenshot: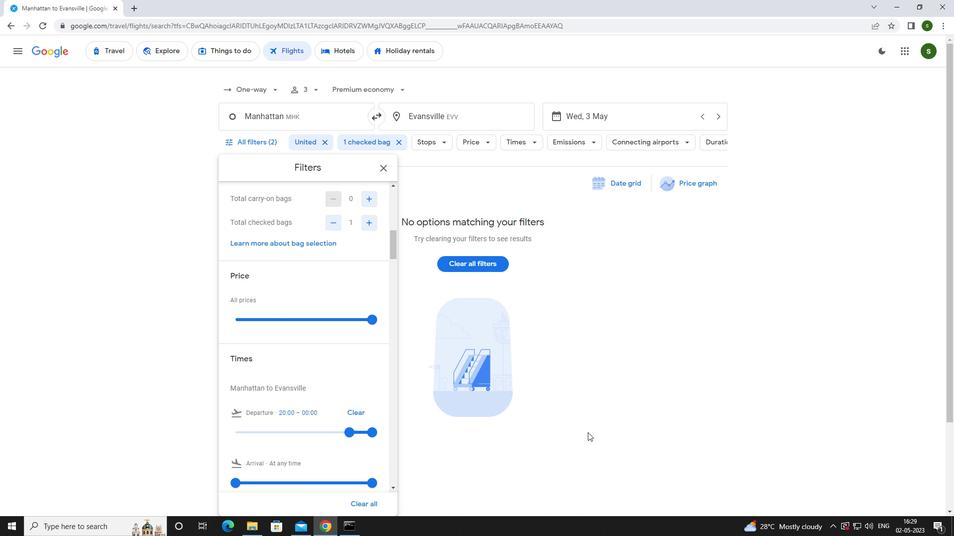 
Action: Mouse moved to (589, 405)
Screenshot: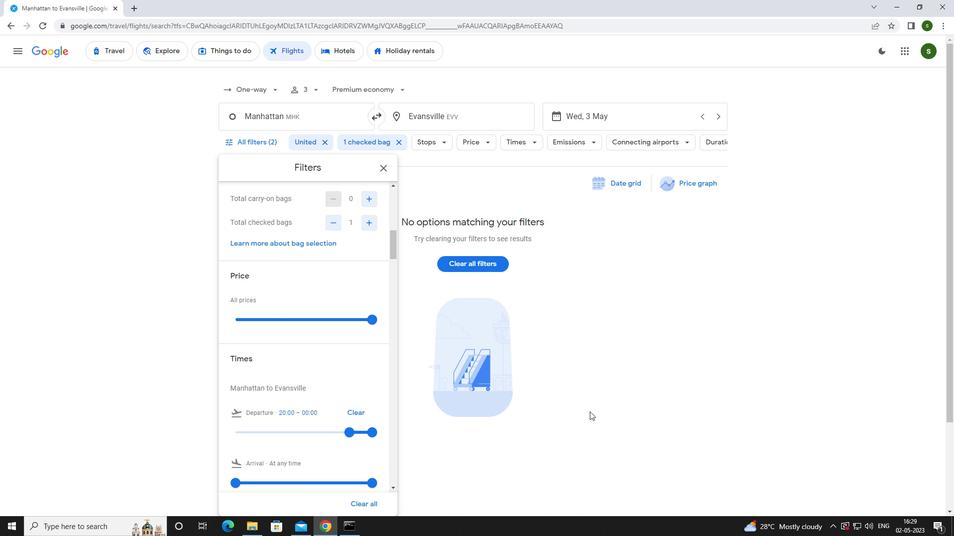 
